 Task: Find connections with filter location Willenhall with filter topic #Advertisingandmarketingwith filter profile language Spanish with filter current company Hotel Jobs in India with filter school National Institute of Technology, Tiruchirappalli with filter industry Wholesale Footwear with filter service category Translation with filter keywords title Technical Specialist
Action: Mouse moved to (477, 71)
Screenshot: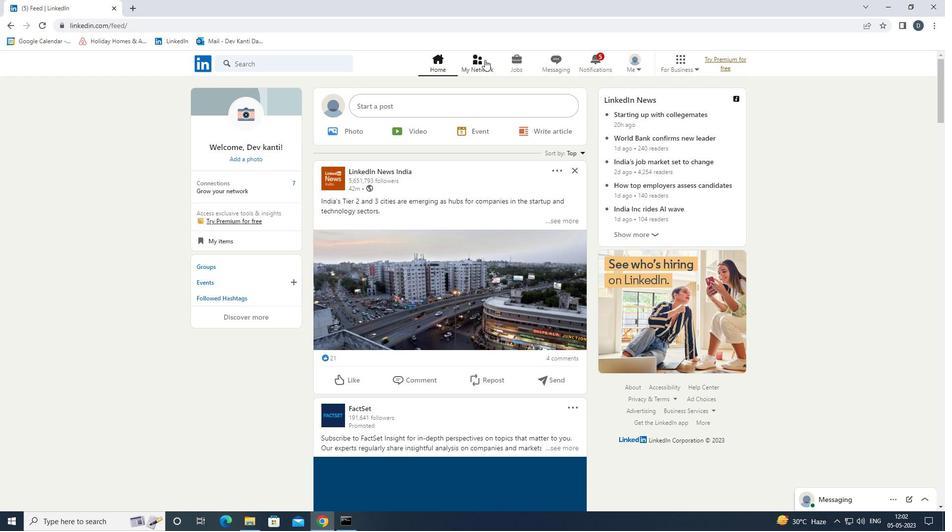
Action: Mouse pressed left at (477, 71)
Screenshot: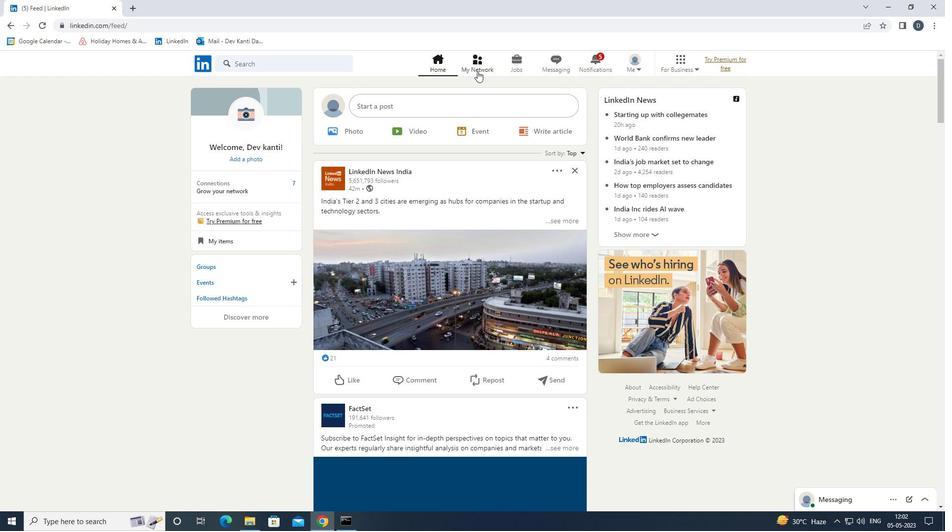 
Action: Mouse moved to (324, 115)
Screenshot: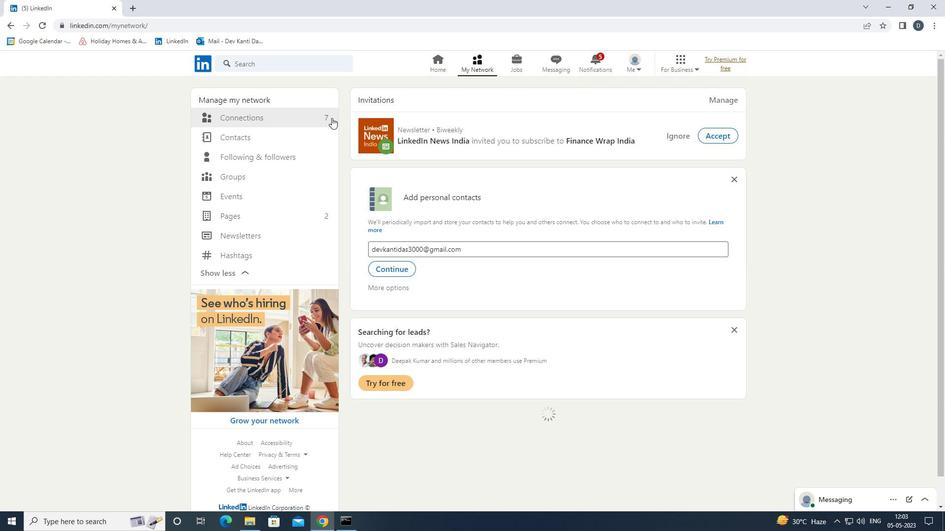 
Action: Mouse pressed left at (324, 115)
Screenshot: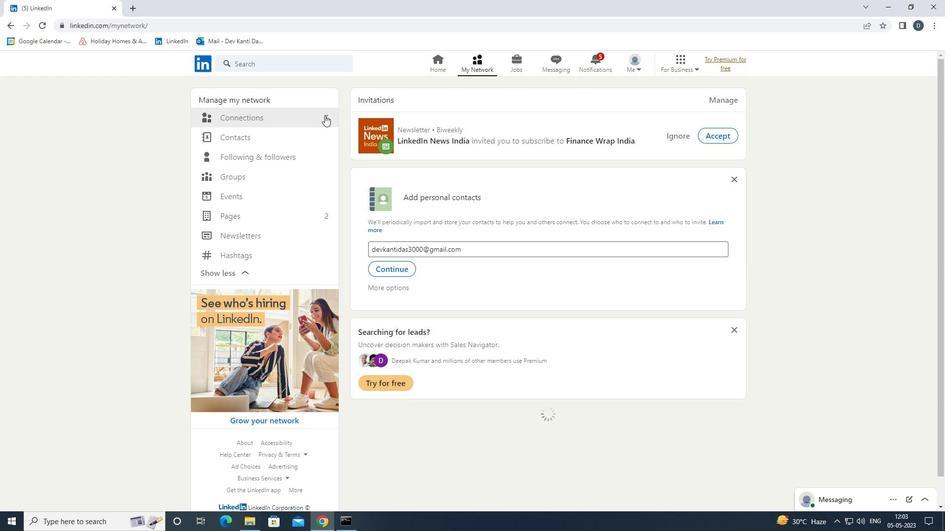 
Action: Mouse moved to (546, 115)
Screenshot: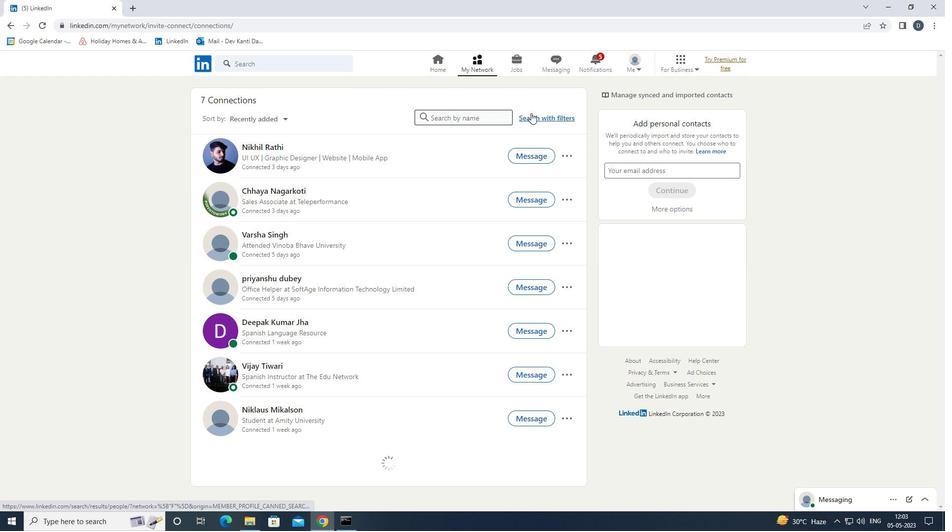 
Action: Mouse pressed left at (546, 115)
Screenshot: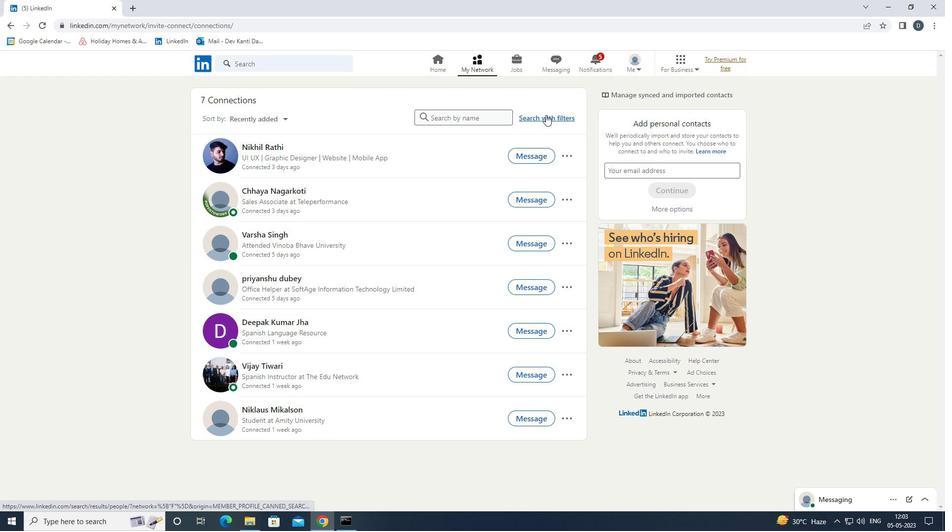 
Action: Mouse moved to (509, 90)
Screenshot: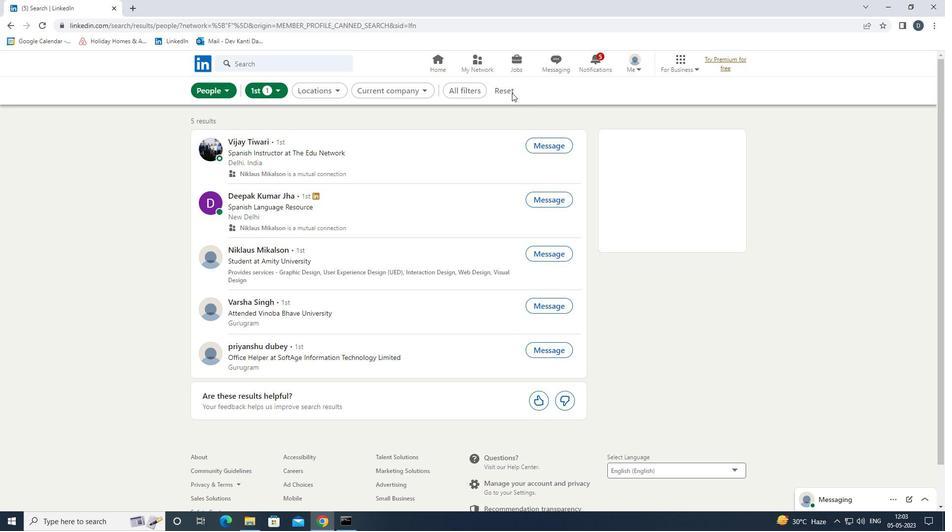 
Action: Mouse pressed left at (509, 90)
Screenshot: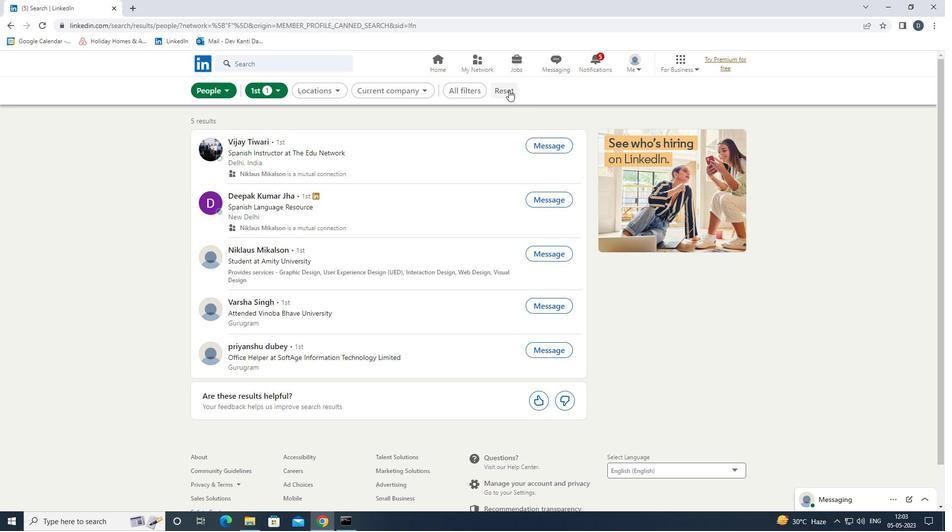 
Action: Mouse moved to (480, 86)
Screenshot: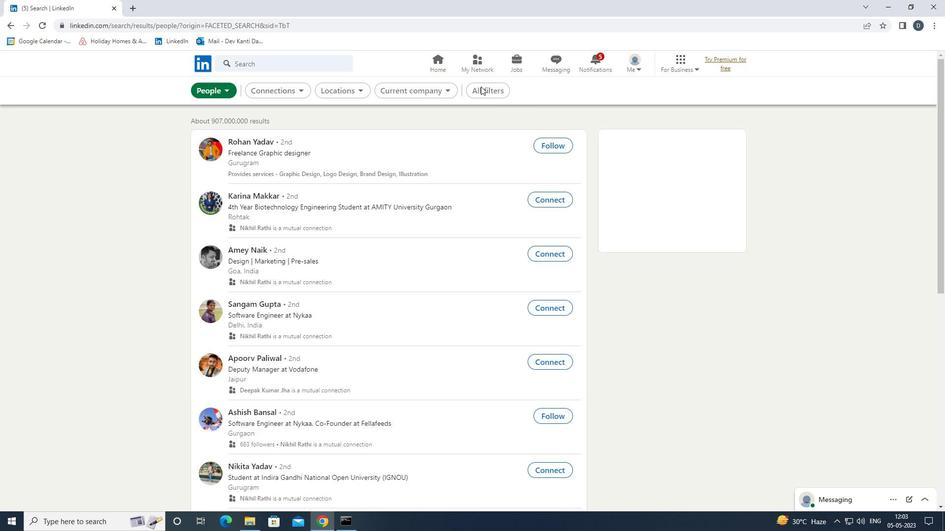 
Action: Mouse pressed left at (480, 86)
Screenshot: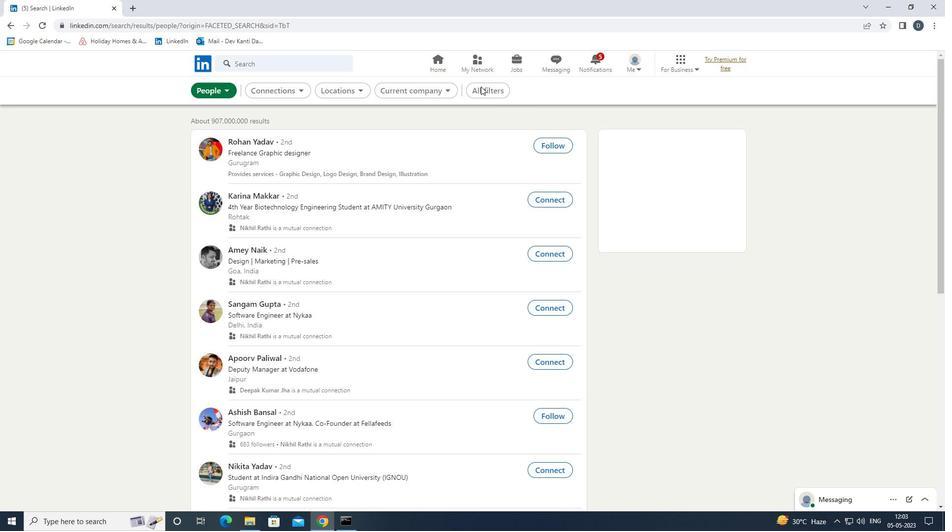 
Action: Mouse moved to (854, 264)
Screenshot: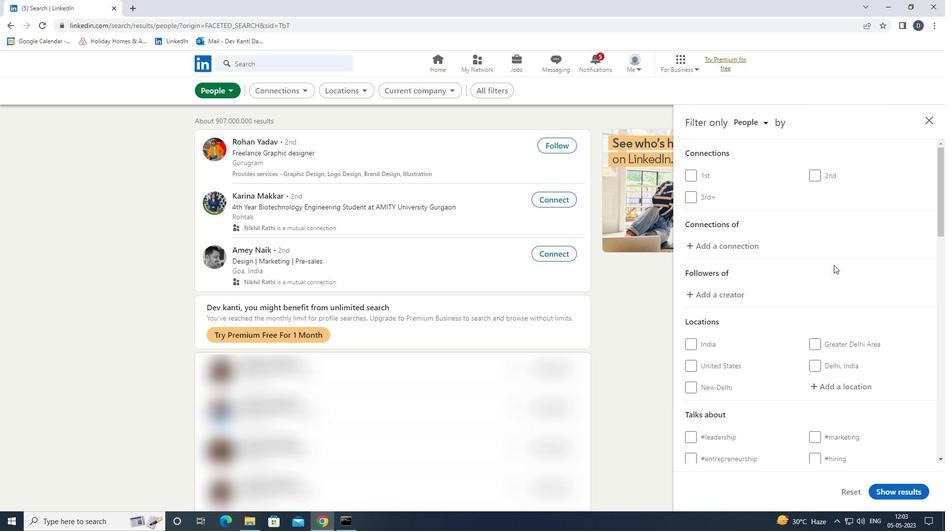 
Action: Mouse scrolled (854, 263) with delta (0, 0)
Screenshot: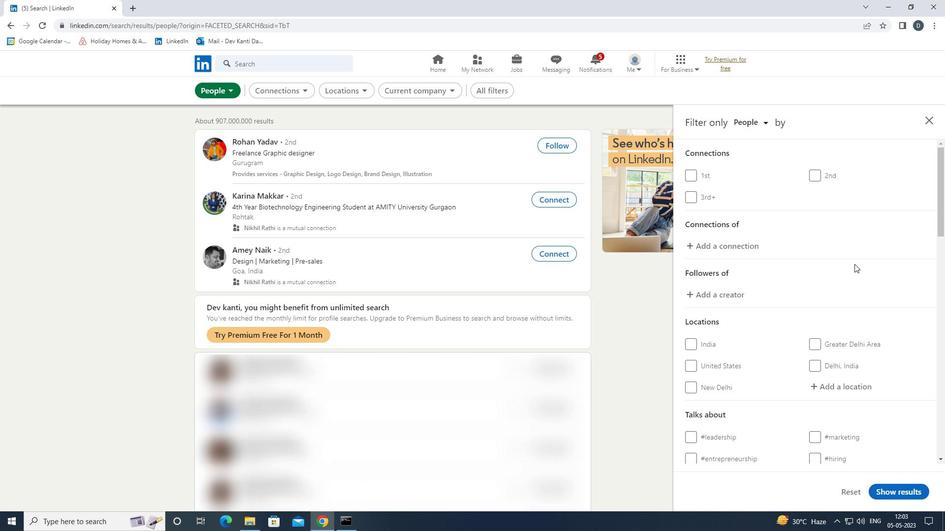 
Action: Mouse moved to (855, 263)
Screenshot: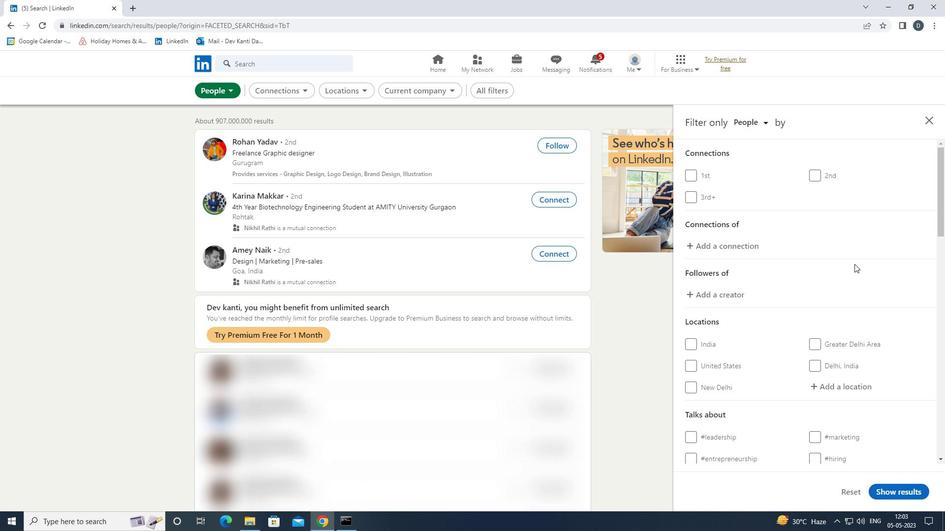 
Action: Mouse scrolled (855, 263) with delta (0, 0)
Screenshot: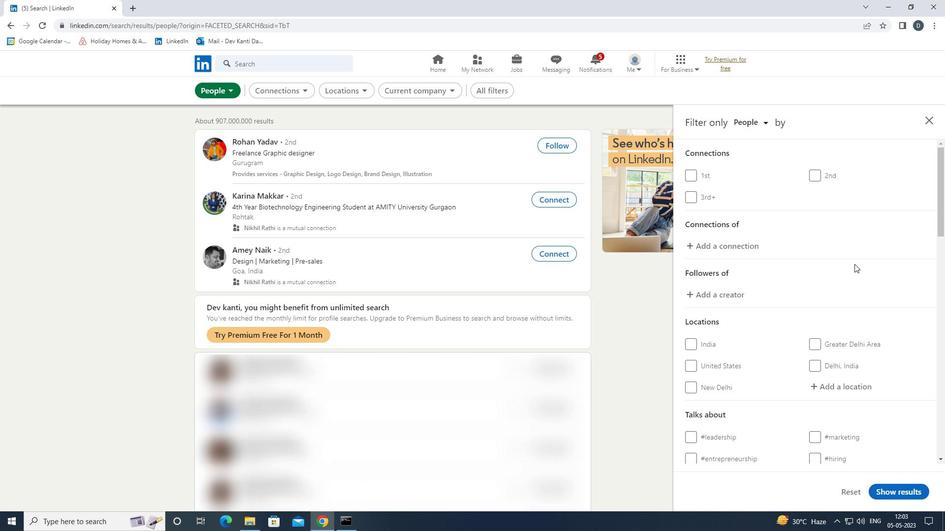 
Action: Mouse moved to (867, 285)
Screenshot: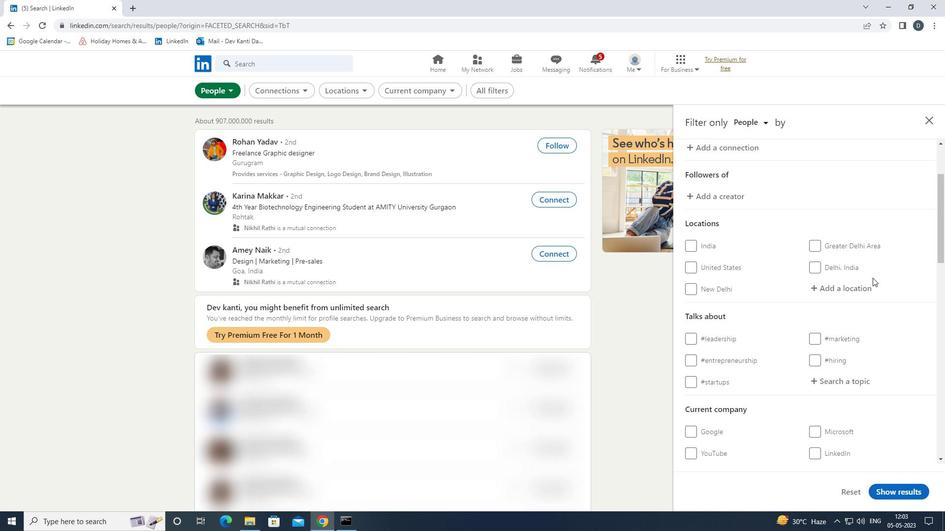 
Action: Mouse pressed left at (867, 285)
Screenshot: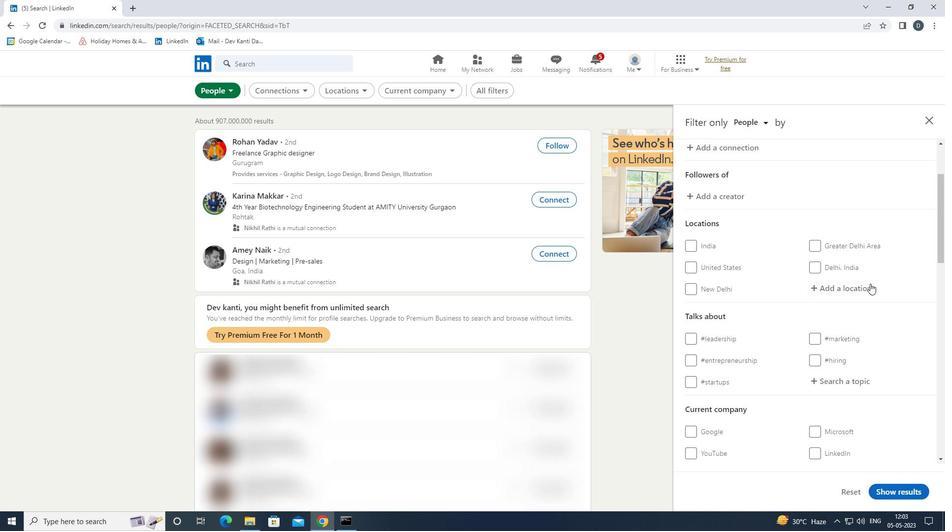 
Action: Mouse moved to (867, 285)
Screenshot: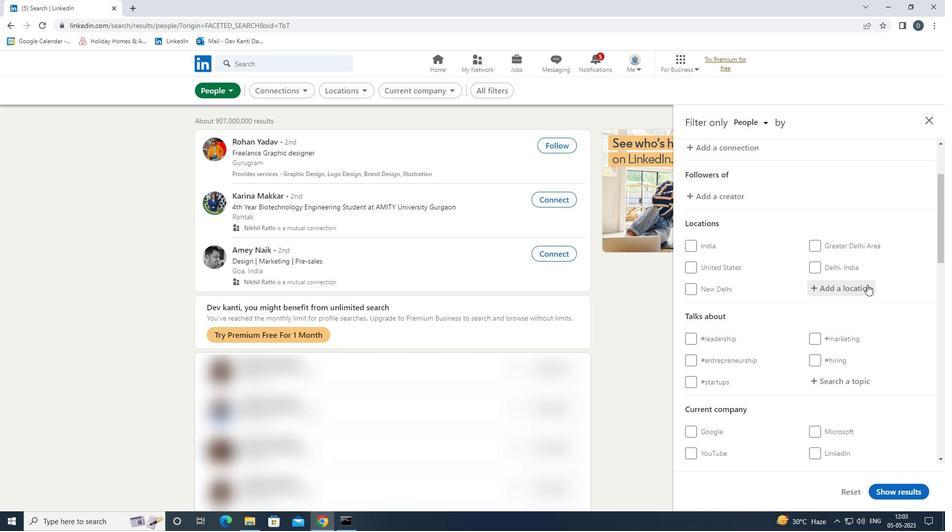 
Action: Key pressed <Key.shift><Key.shift><Key.shift><Key.shift><Key.shift><Key.shift><Key.shift><Key.shift>WILLENHALL<Key.down><Key.enter>
Screenshot: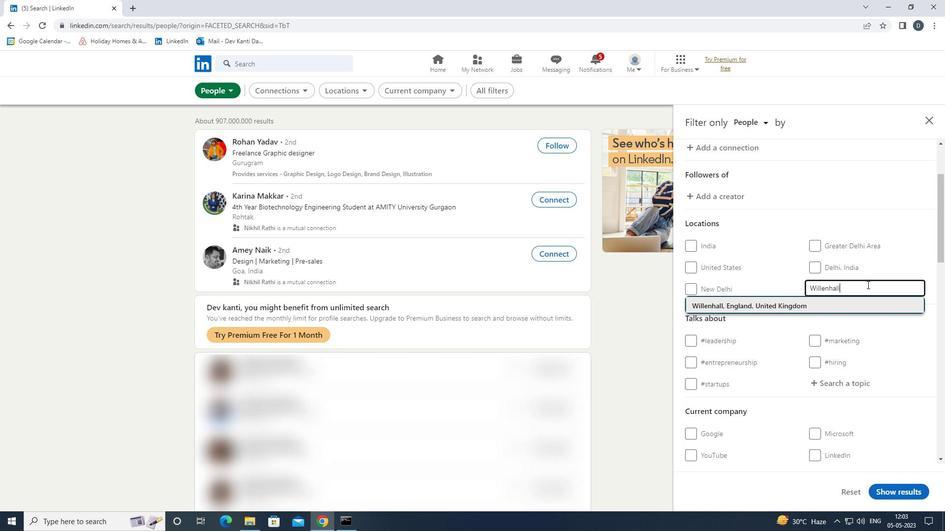
Action: Mouse moved to (867, 285)
Screenshot: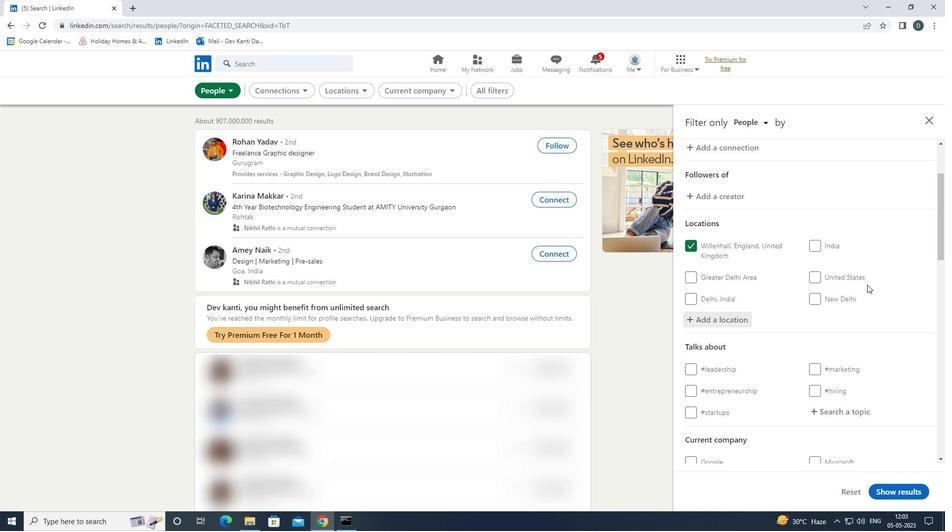 
Action: Mouse scrolled (867, 284) with delta (0, 0)
Screenshot: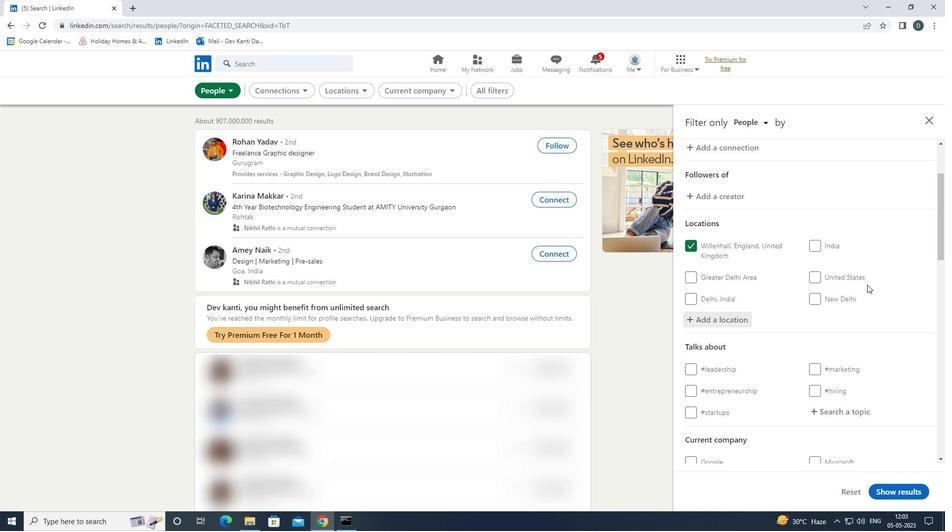 
Action: Mouse scrolled (867, 284) with delta (0, 0)
Screenshot: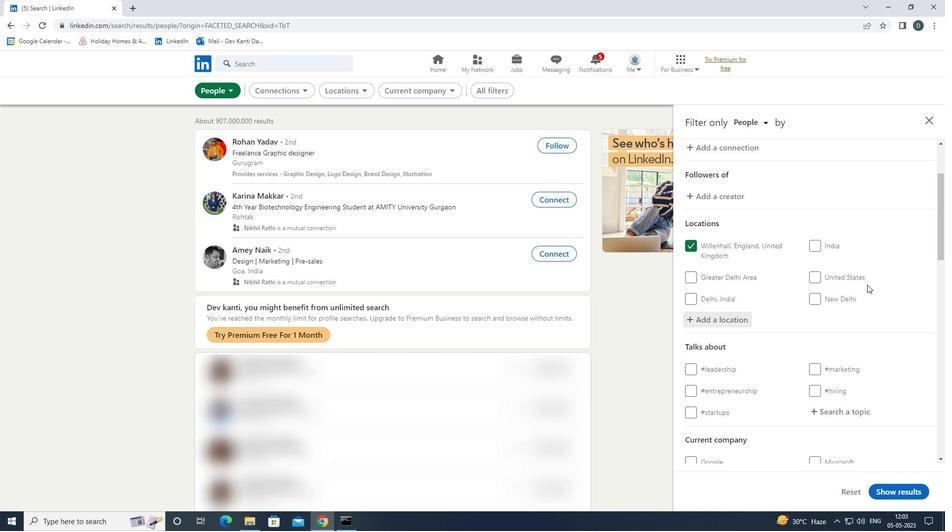 
Action: Mouse moved to (844, 316)
Screenshot: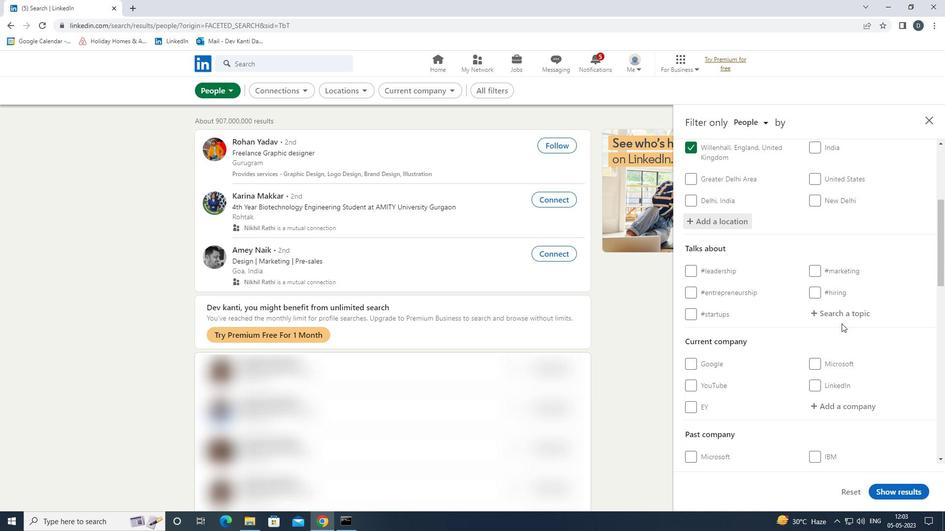 
Action: Mouse pressed left at (844, 316)
Screenshot: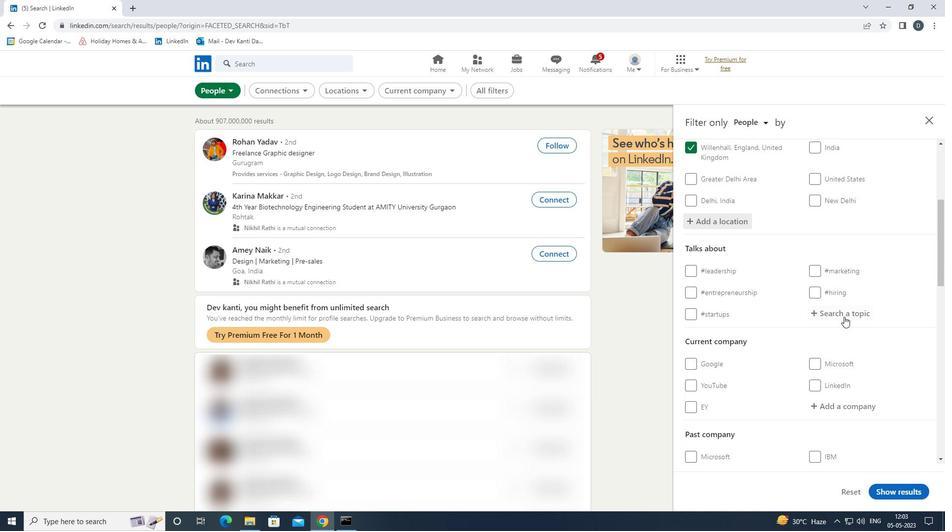 
Action: Key pressed <Key.shift>ADVERTISINGANDMARKETING<Key.down><Key.enter>
Screenshot: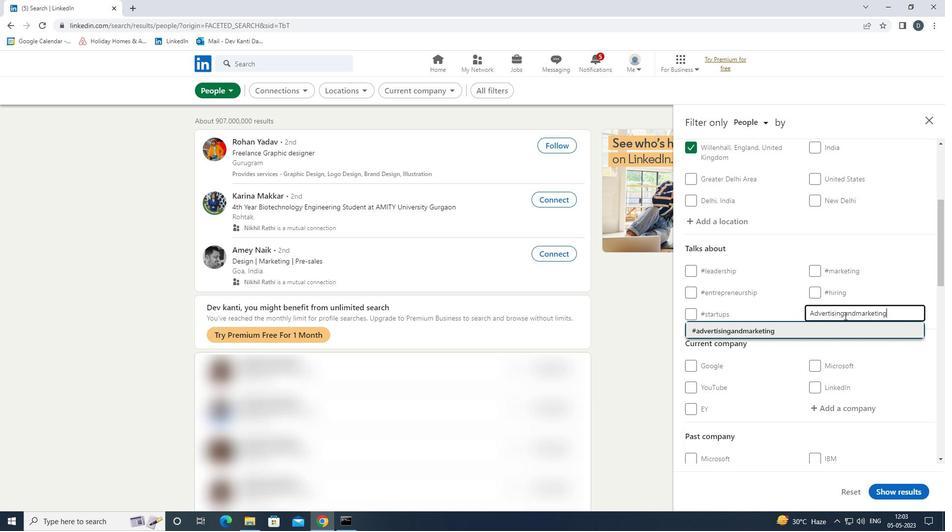 
Action: Mouse scrolled (844, 315) with delta (0, 0)
Screenshot: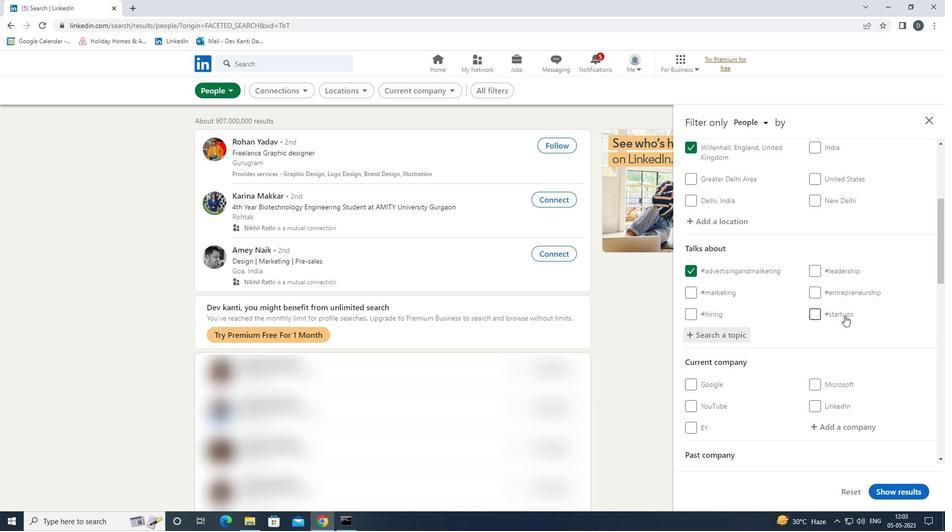 
Action: Mouse scrolled (844, 315) with delta (0, 0)
Screenshot: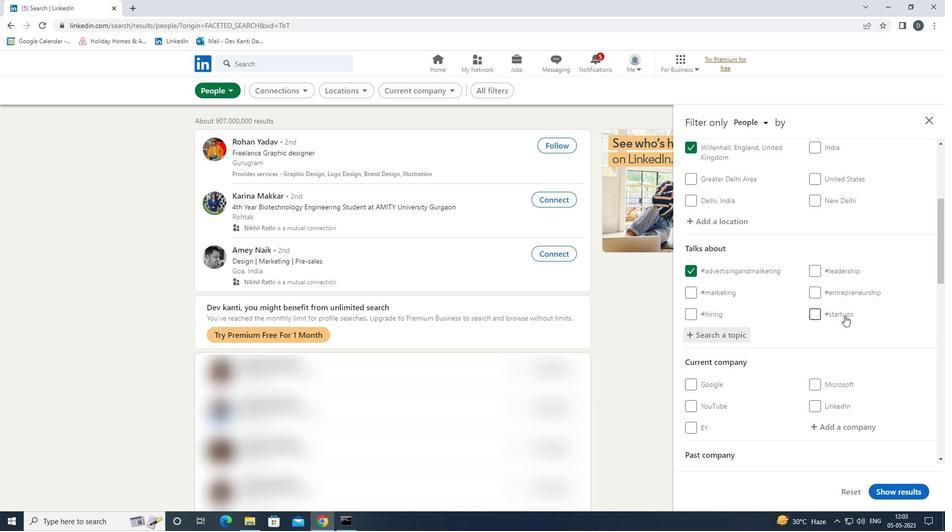 
Action: Mouse scrolled (844, 315) with delta (0, 0)
Screenshot: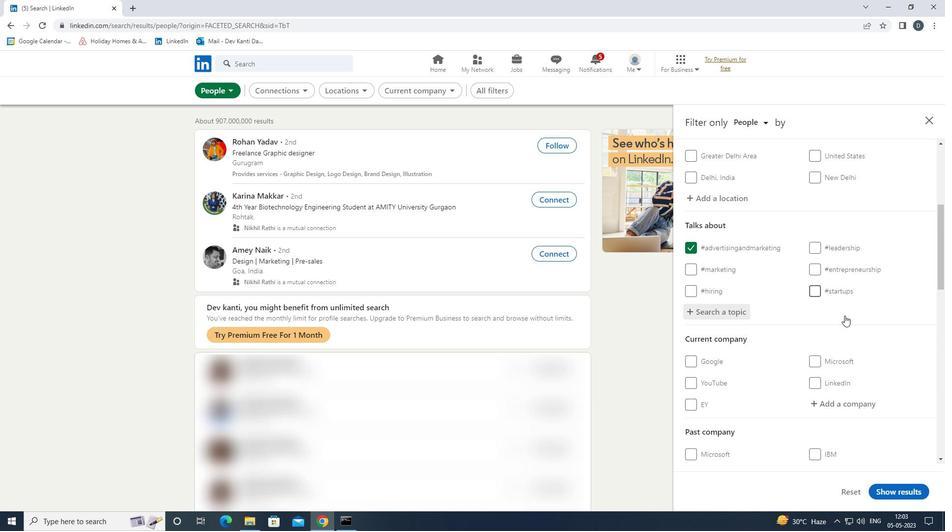 
Action: Mouse moved to (838, 280)
Screenshot: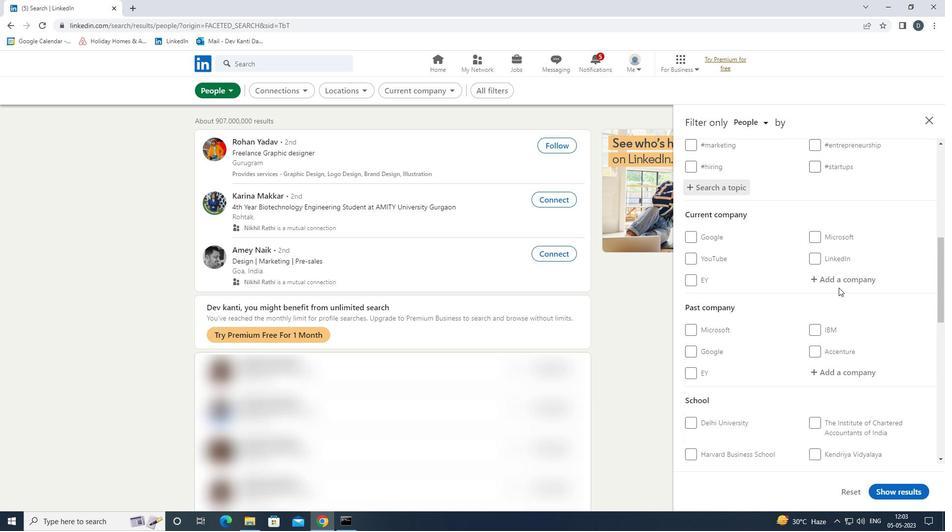 
Action: Mouse scrolled (838, 280) with delta (0, 0)
Screenshot: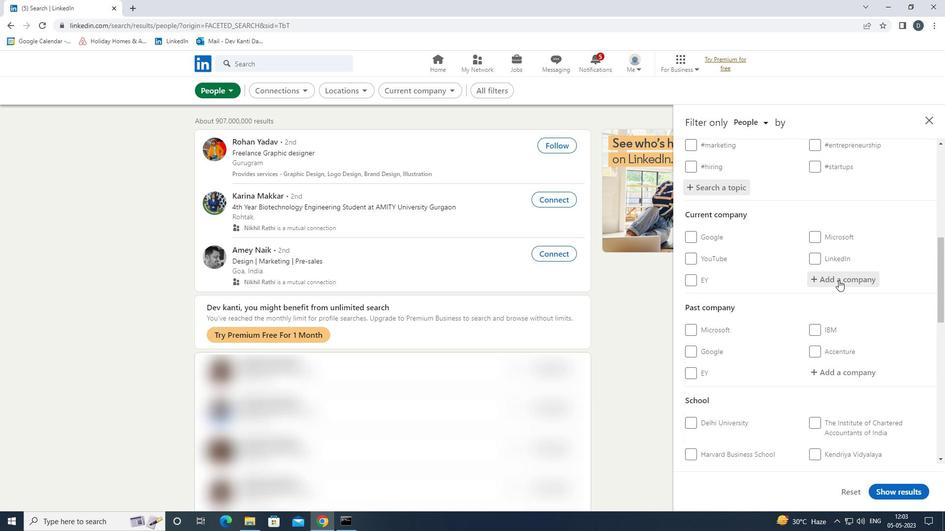 
Action: Mouse scrolled (838, 280) with delta (0, 0)
Screenshot: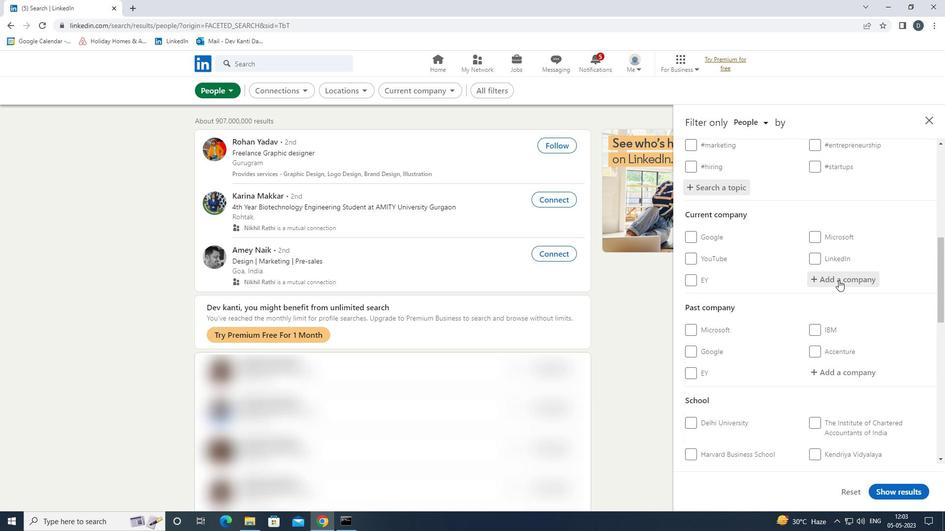 
Action: Mouse scrolled (838, 280) with delta (0, 0)
Screenshot: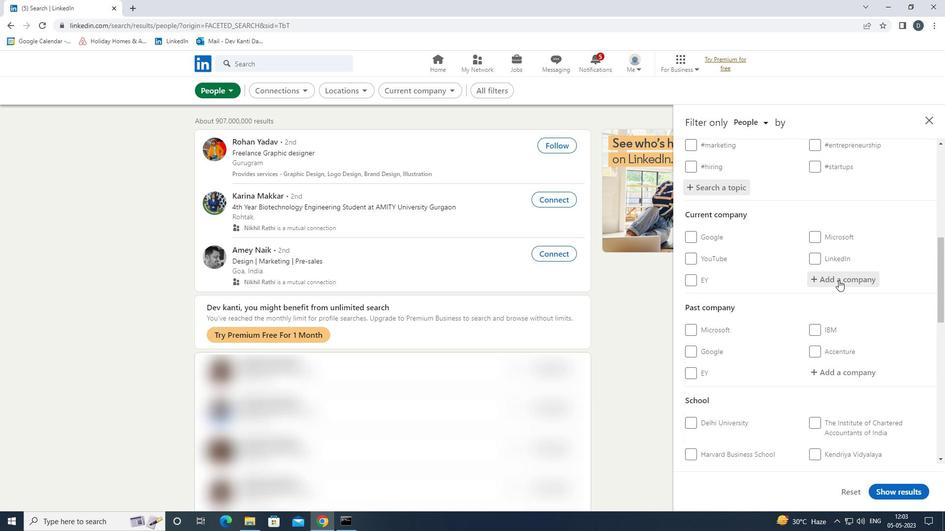 
Action: Mouse scrolled (838, 280) with delta (0, 0)
Screenshot: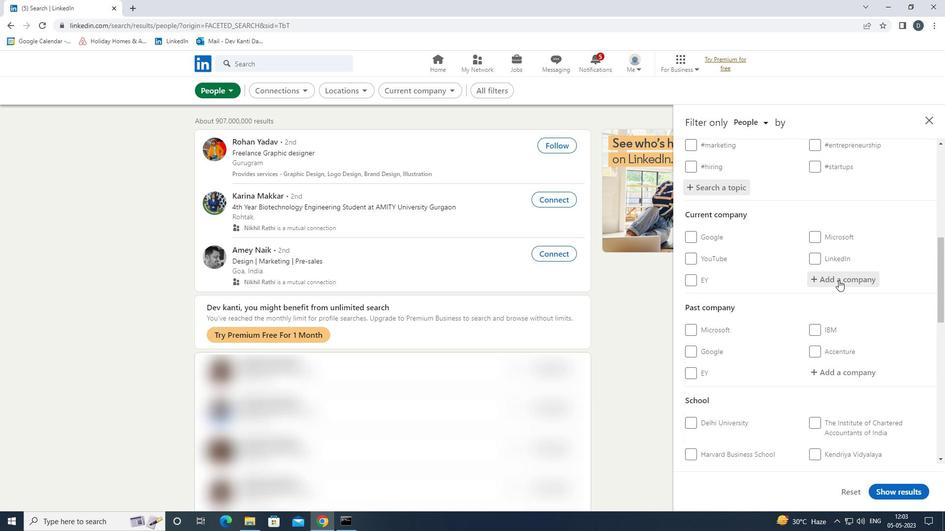 
Action: Mouse moved to (809, 346)
Screenshot: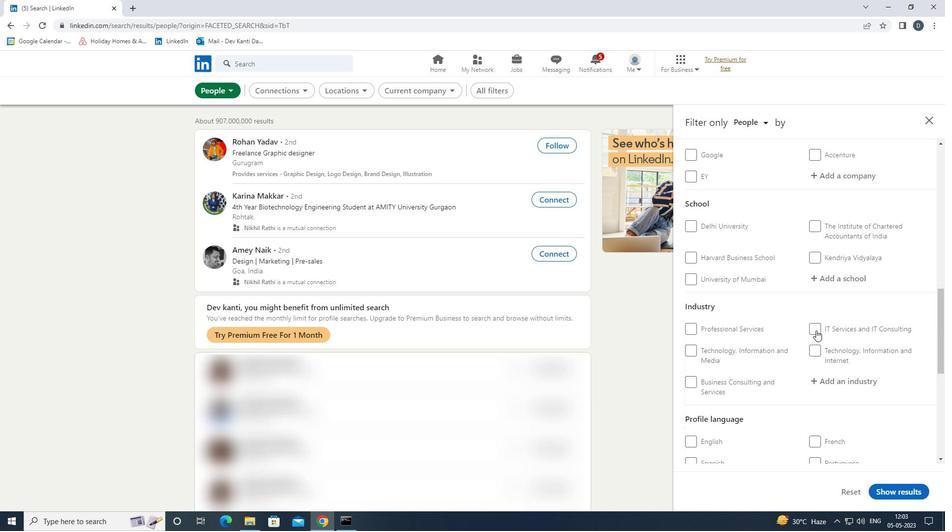
Action: Mouse scrolled (809, 346) with delta (0, 0)
Screenshot: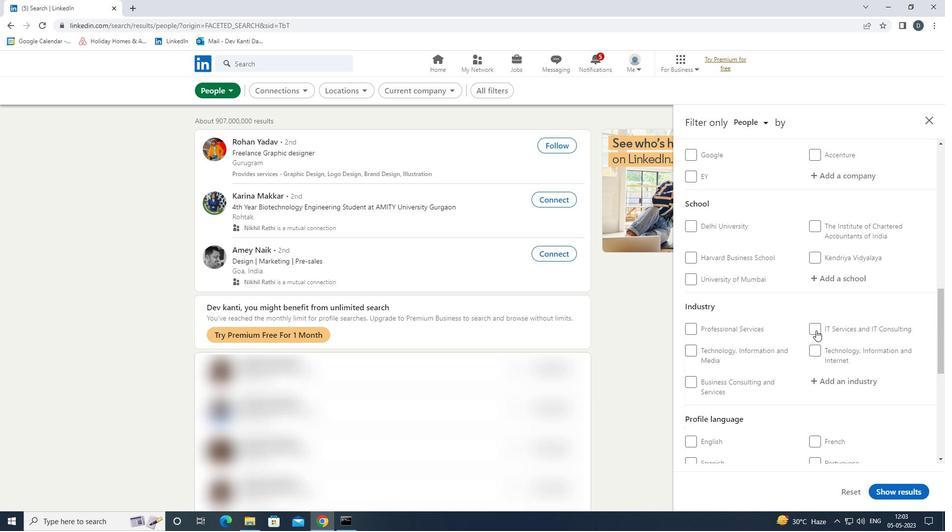 
Action: Mouse moved to (712, 412)
Screenshot: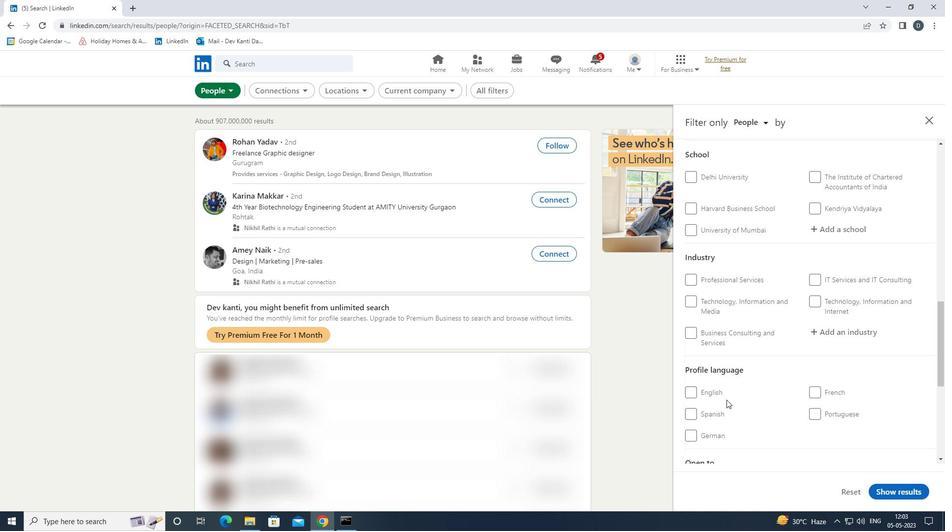 
Action: Mouse pressed left at (712, 412)
Screenshot: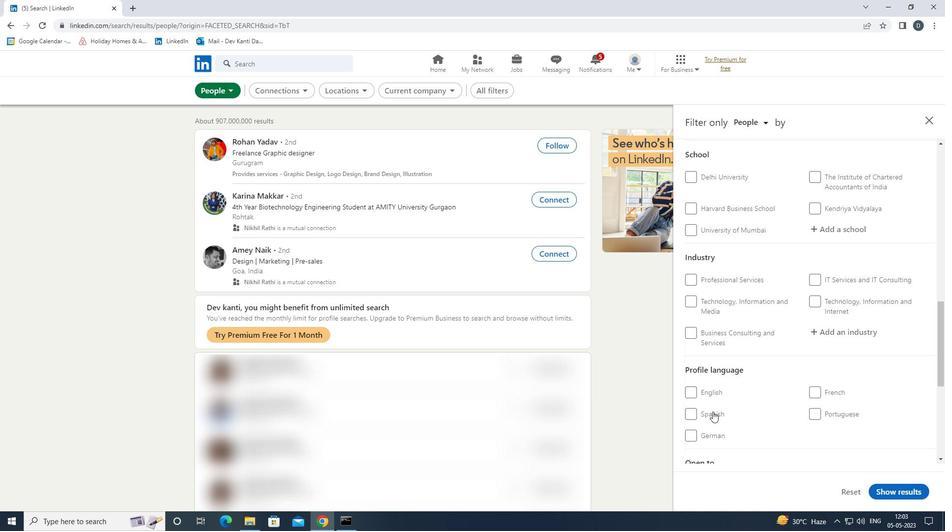 
Action: Mouse moved to (712, 412)
Screenshot: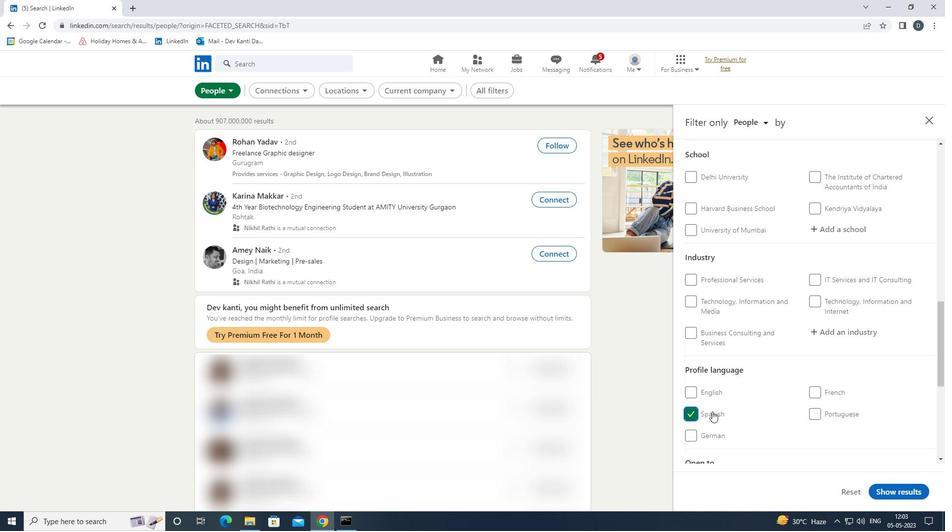 
Action: Mouse scrolled (712, 413) with delta (0, 0)
Screenshot: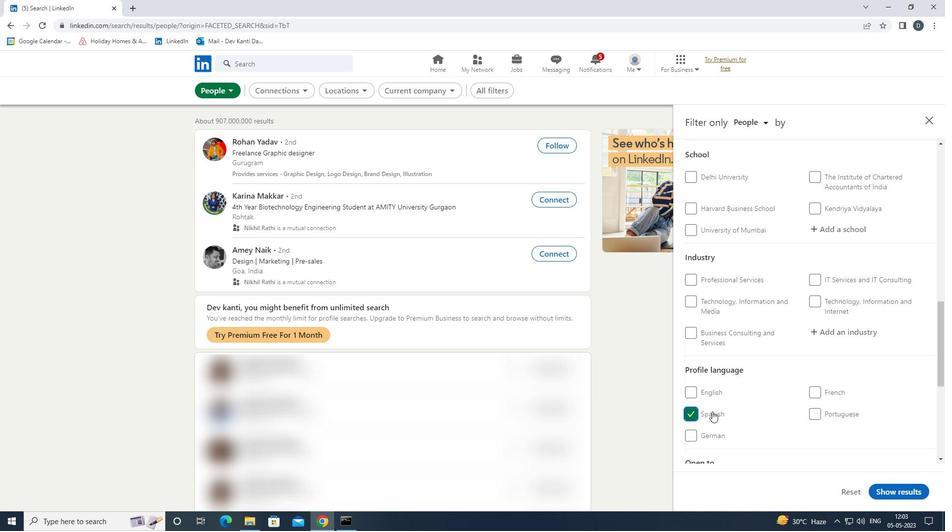 
Action: Mouse scrolled (712, 413) with delta (0, 0)
Screenshot: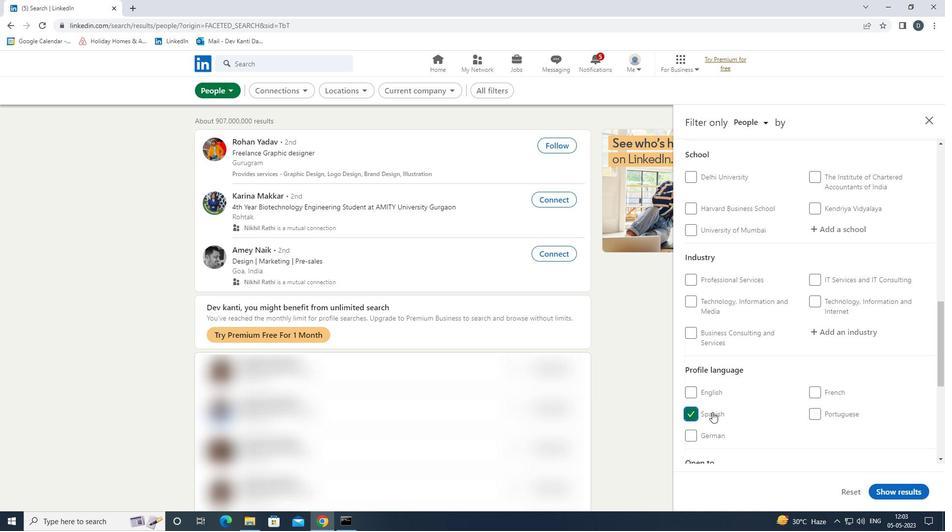 
Action: Mouse scrolled (712, 413) with delta (0, 0)
Screenshot: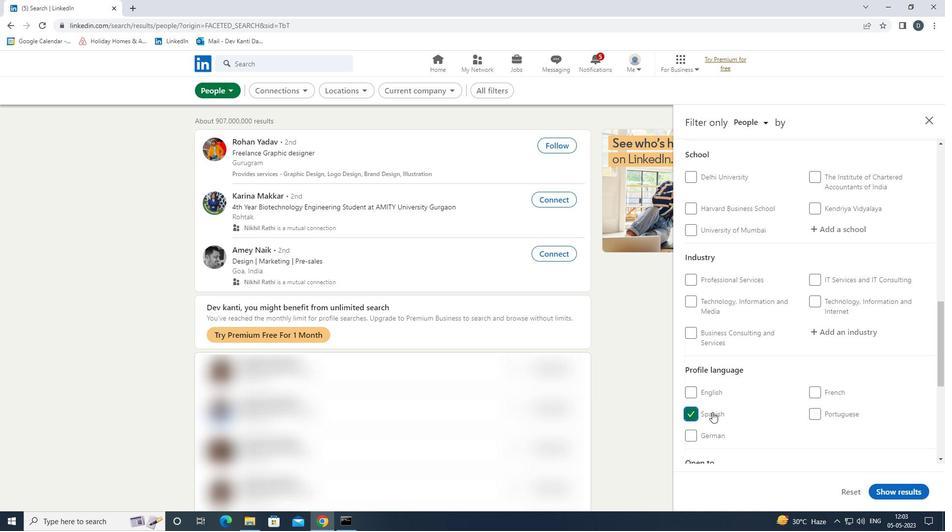 
Action: Mouse scrolled (712, 413) with delta (0, 0)
Screenshot: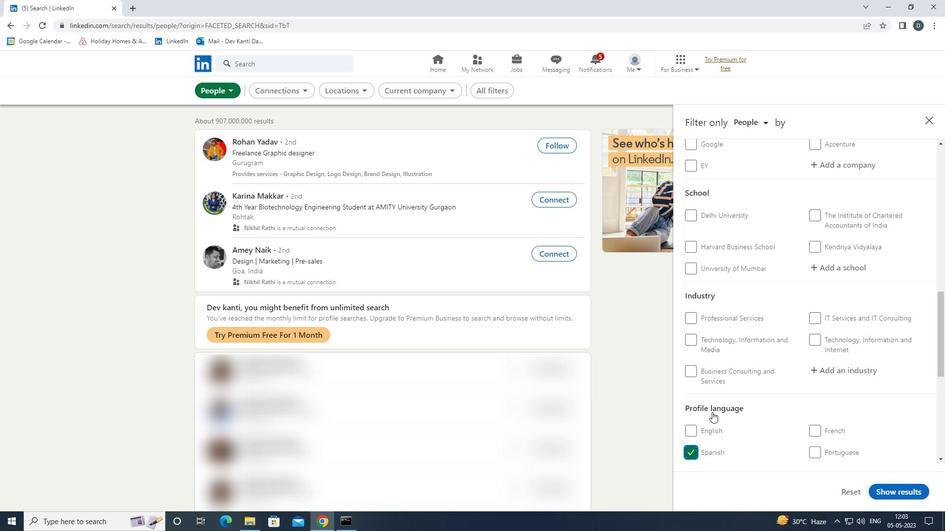 
Action: Mouse moved to (831, 229)
Screenshot: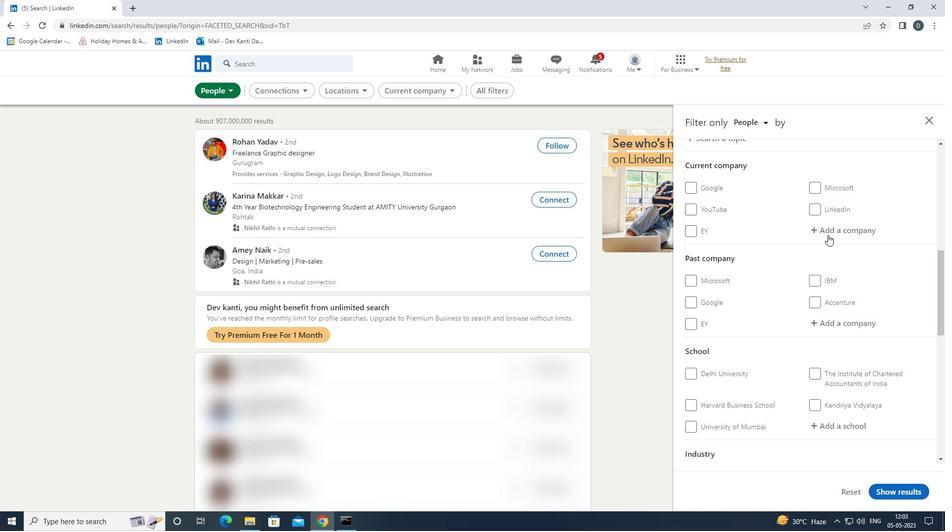 
Action: Mouse pressed left at (831, 229)
Screenshot: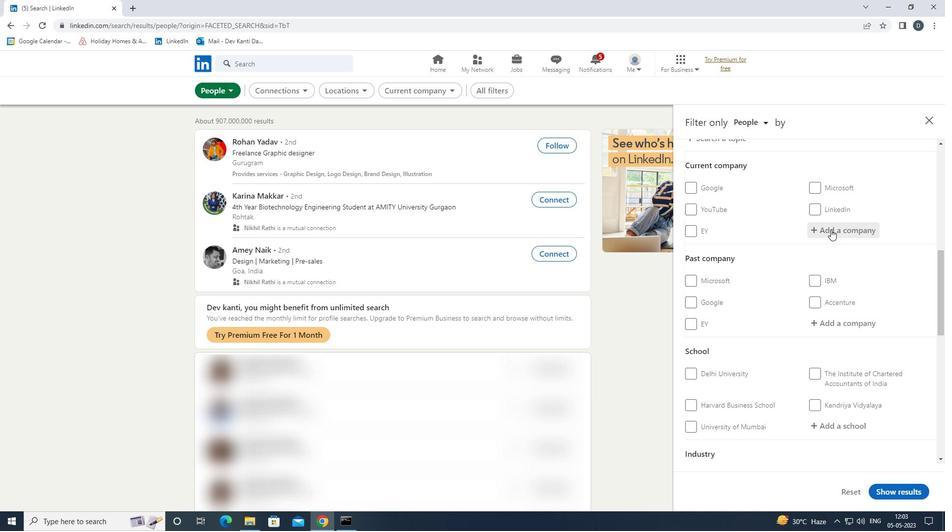 
Action: Key pressed <Key.shift><Key.shift><Key.shift><Key.shift><Key.shift><Key.shift><Key.shift>HEL<Key.backspace><Key.backspace>OTEL<Key.space><Key.shift>JOBS<Key.space>IN<Key.space><Key.down><Key.enter>
Screenshot: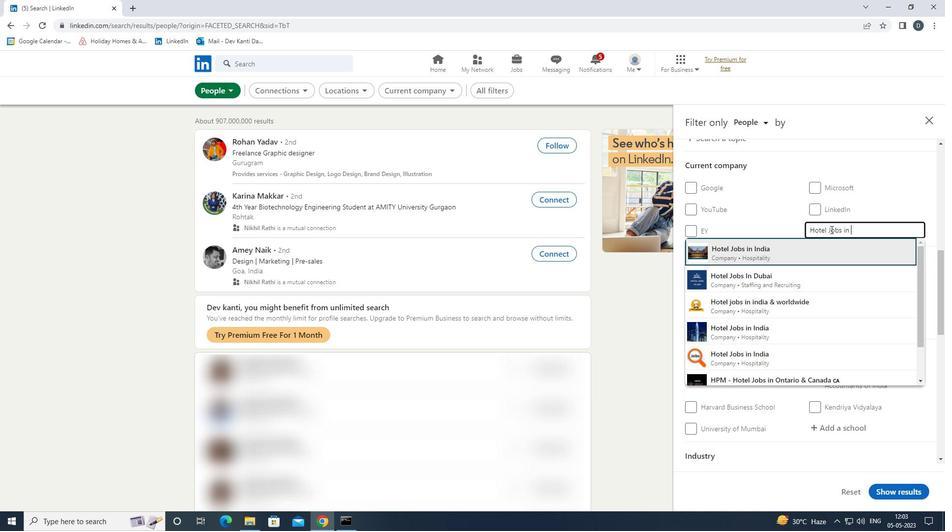
Action: Mouse scrolled (831, 229) with delta (0, 0)
Screenshot: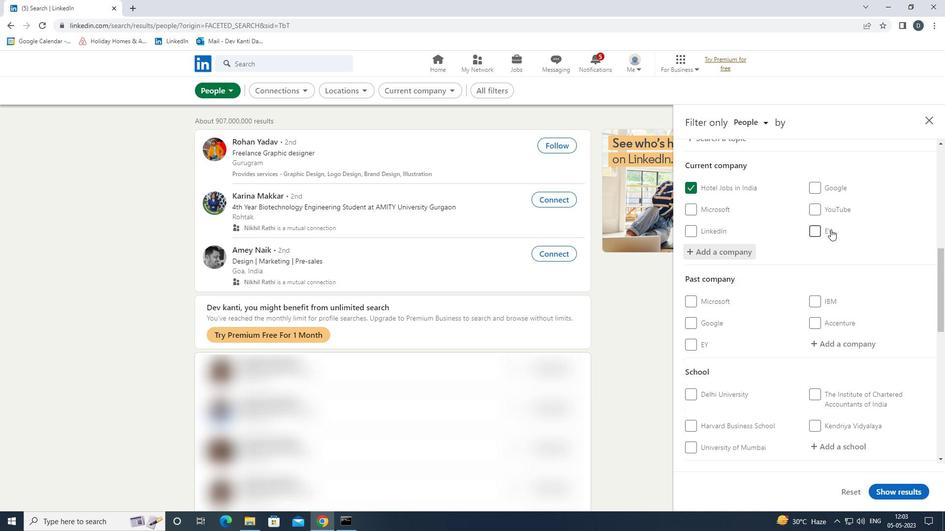 
Action: Mouse scrolled (831, 229) with delta (0, 0)
Screenshot: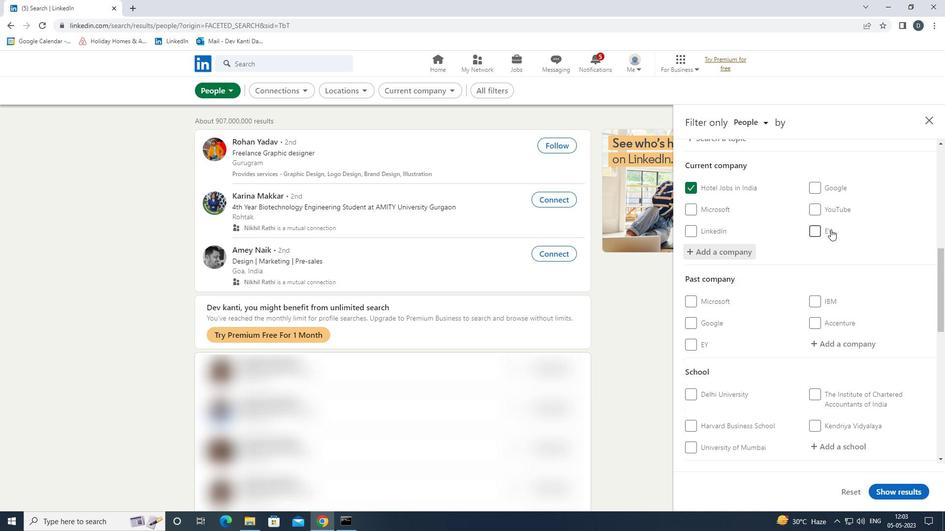 
Action: Mouse scrolled (831, 229) with delta (0, 0)
Screenshot: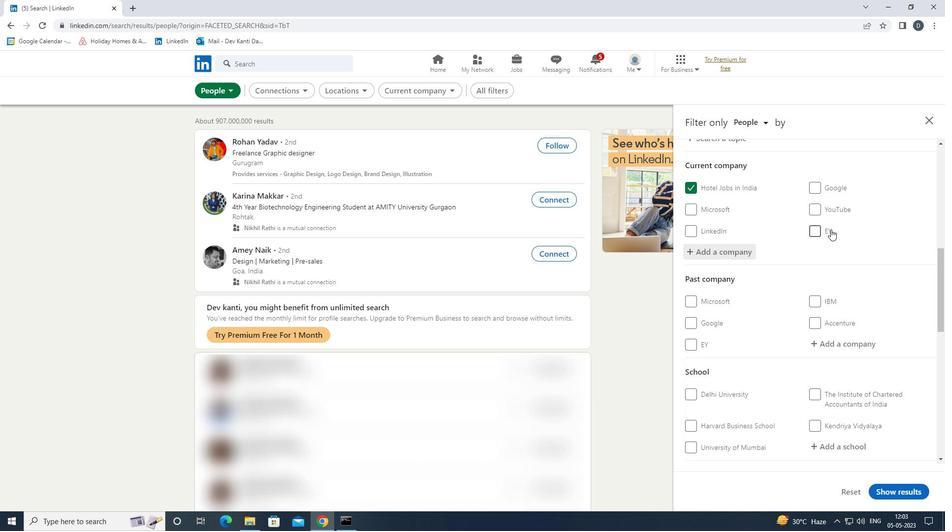 
Action: Mouse scrolled (831, 229) with delta (0, 0)
Screenshot: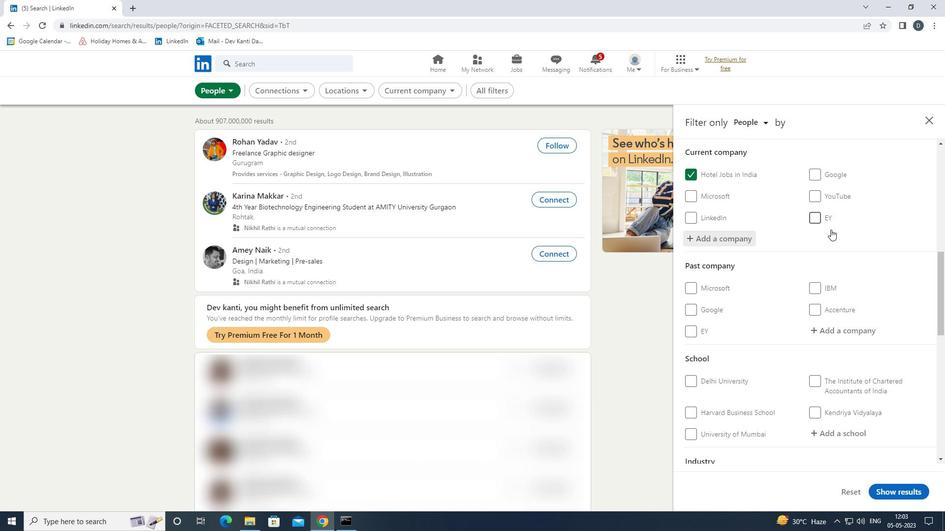 
Action: Mouse moved to (837, 249)
Screenshot: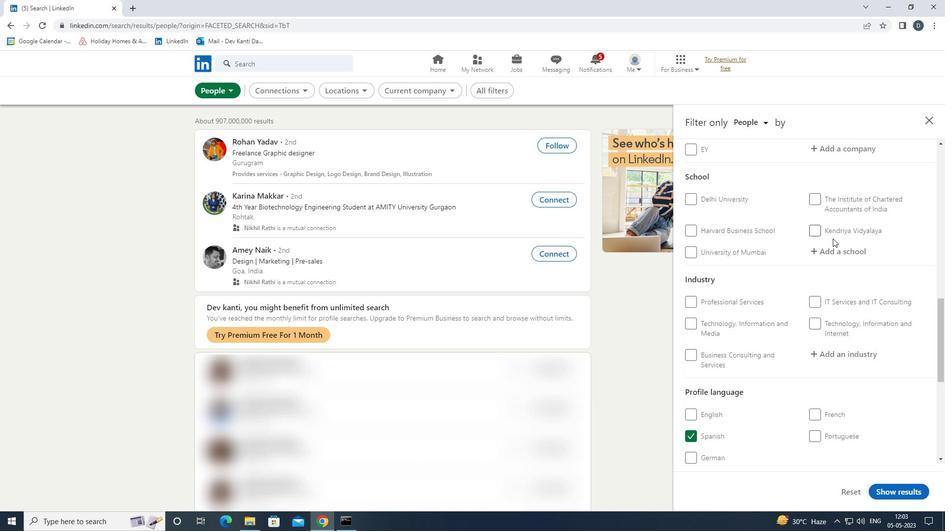 
Action: Mouse pressed left at (837, 249)
Screenshot: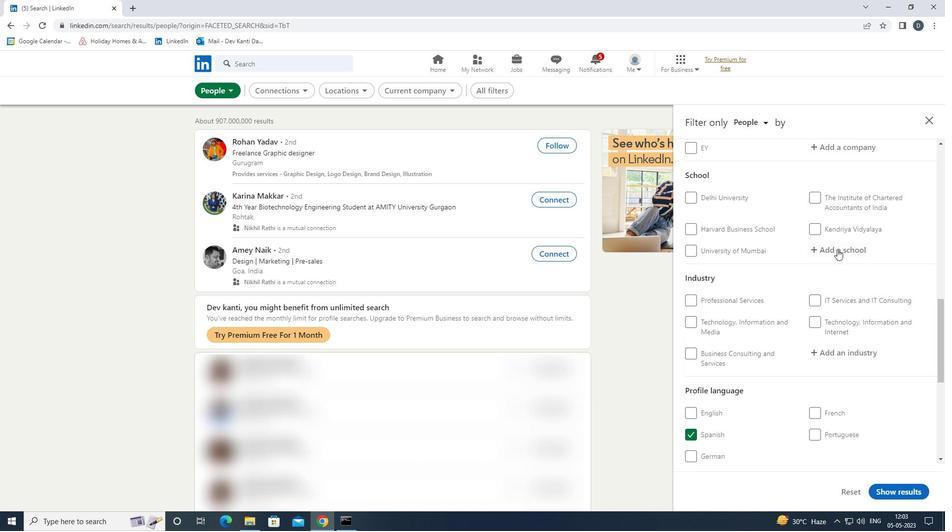 
Action: Key pressed <Key.shift><Key.shift><Key.shift><Key.shift><Key.shift><Key.shift><Key.shift><Key.shift><Key.shift><Key.shift><Key.shift><Key.shift><Key.shift><Key.shift><Key.shift><Key.shift><Key.shift><Key.shift><Key.shift><Key.shift>NATIONAL<Key.space><Key.shift>INSTITUTE<Key.space>OF<Key.space><Key.shift>TECHNOLOGY
Screenshot: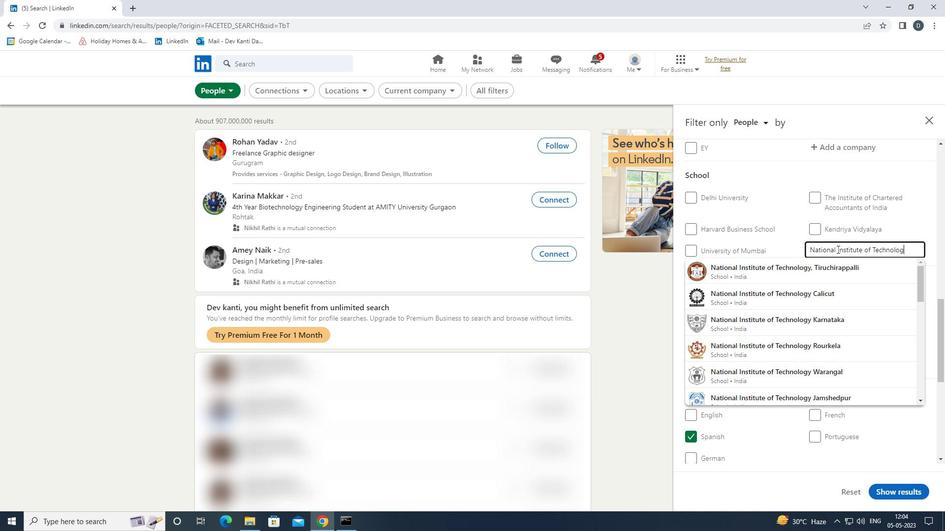 
Action: Mouse moved to (838, 250)
Screenshot: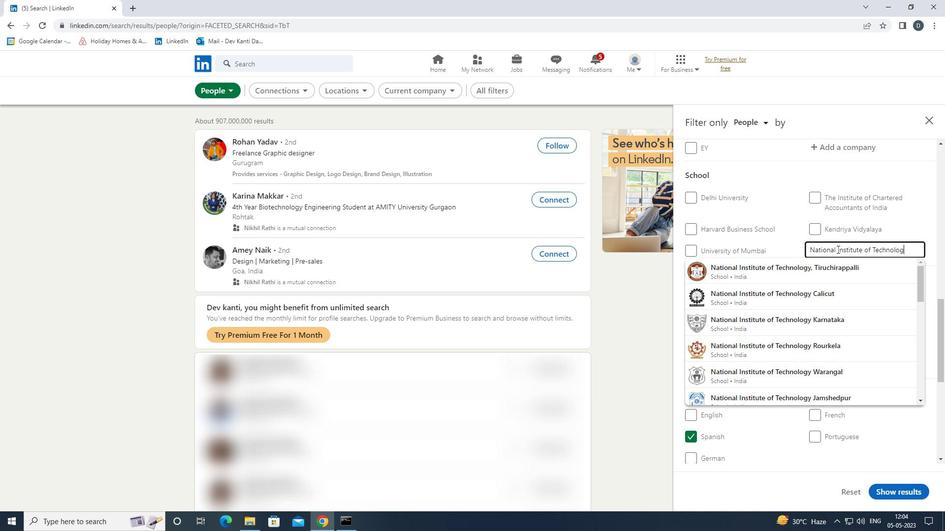 
Action: Key pressed ,<Key.down><Key.down><Key.enter>
Screenshot: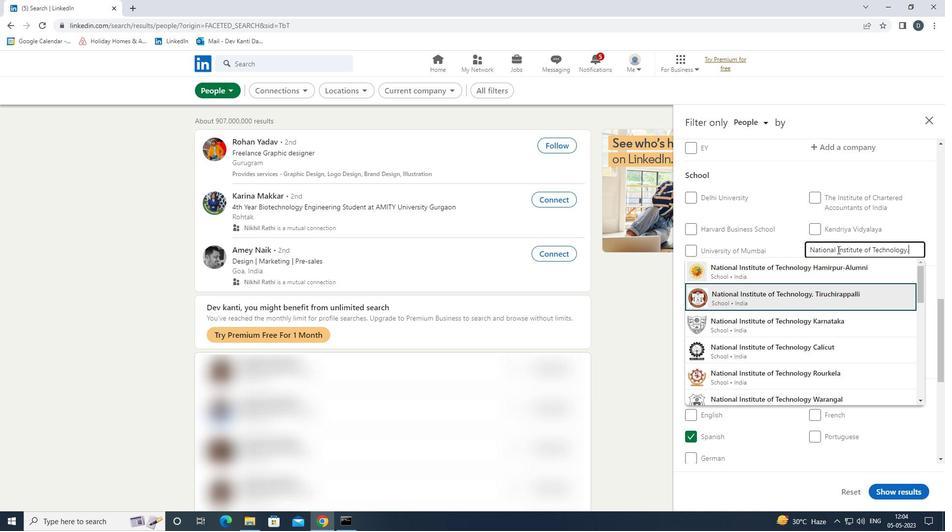 
Action: Mouse scrolled (838, 249) with delta (0, 0)
Screenshot: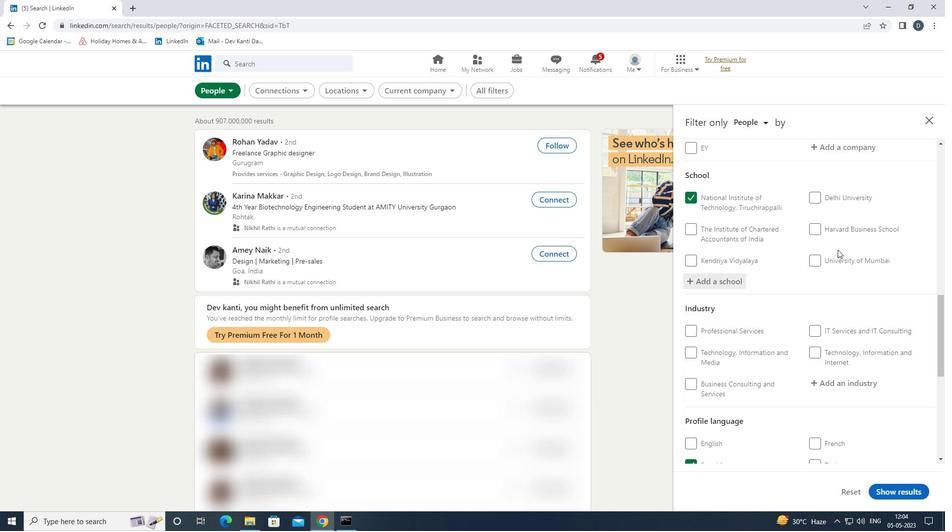 
Action: Mouse moved to (838, 251)
Screenshot: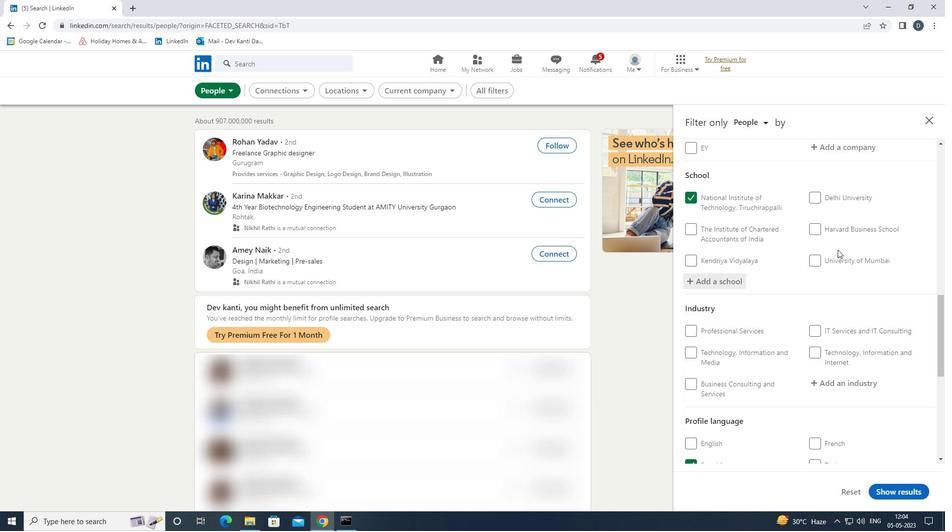 
Action: Mouse scrolled (838, 250) with delta (0, 0)
Screenshot: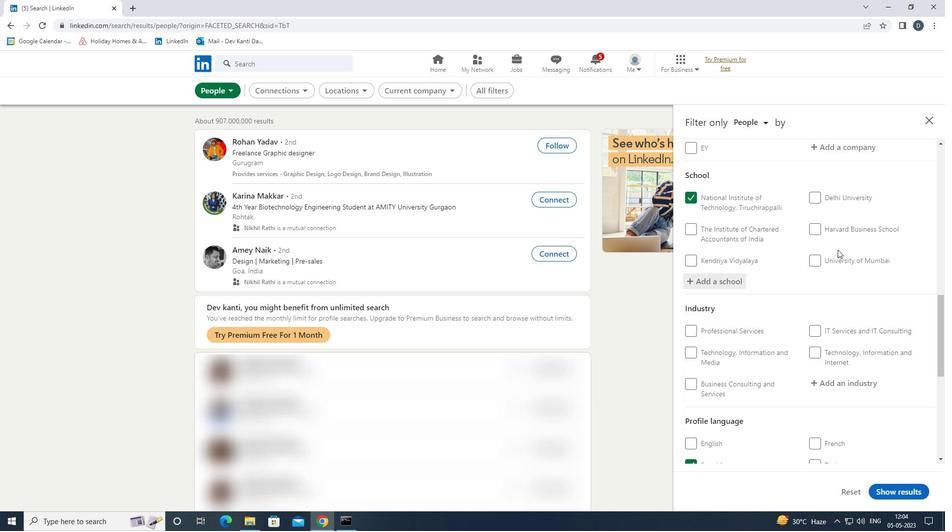 
Action: Mouse moved to (837, 279)
Screenshot: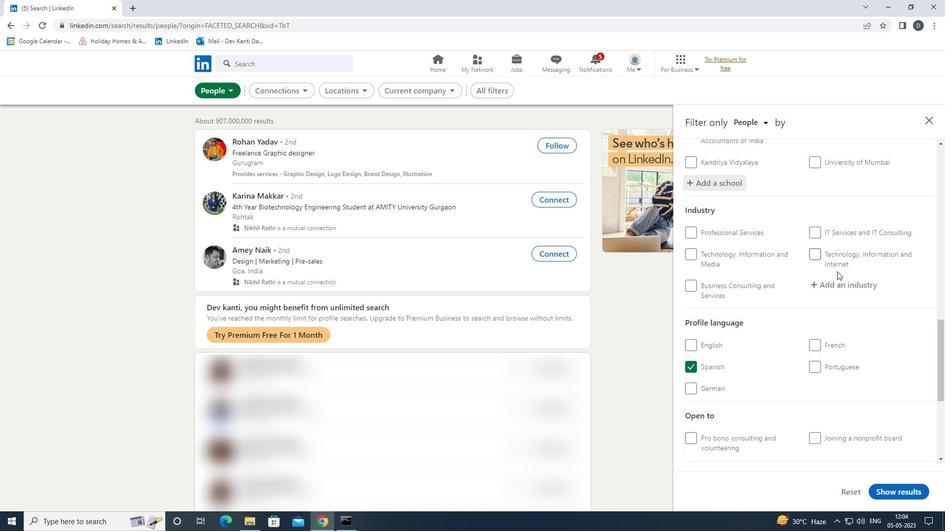 
Action: Mouse pressed left at (837, 279)
Screenshot: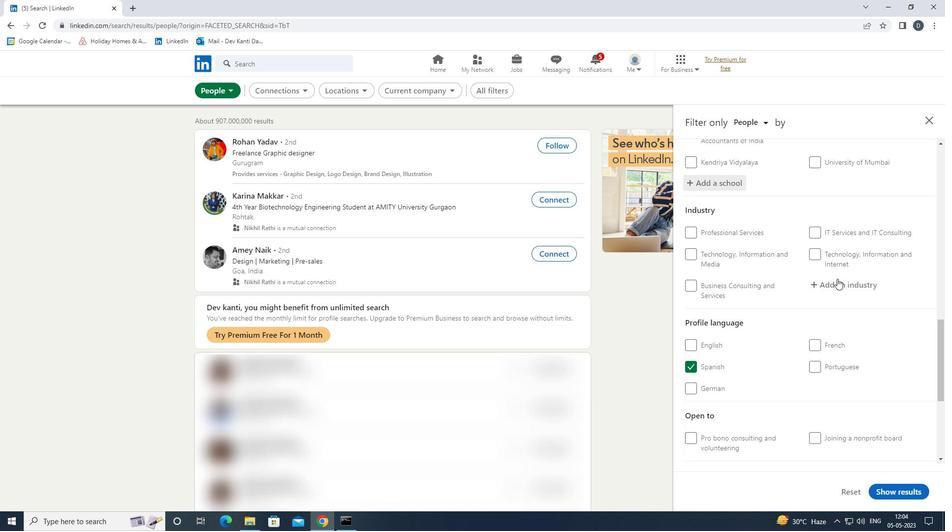 
Action: Key pressed <Key.shift><Key.shift><Key.shift><Key.shift><Key.shift><Key.shift><Key.shift>WHOLESALE<Key.space><Key.shift>FOOTW<Key.down><Key.enter>
Screenshot: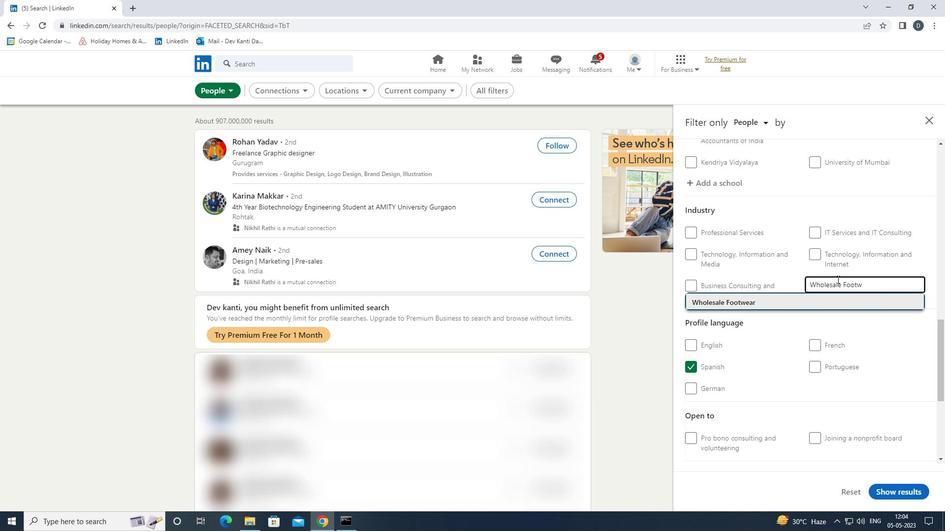 
Action: Mouse scrolled (837, 279) with delta (0, 0)
Screenshot: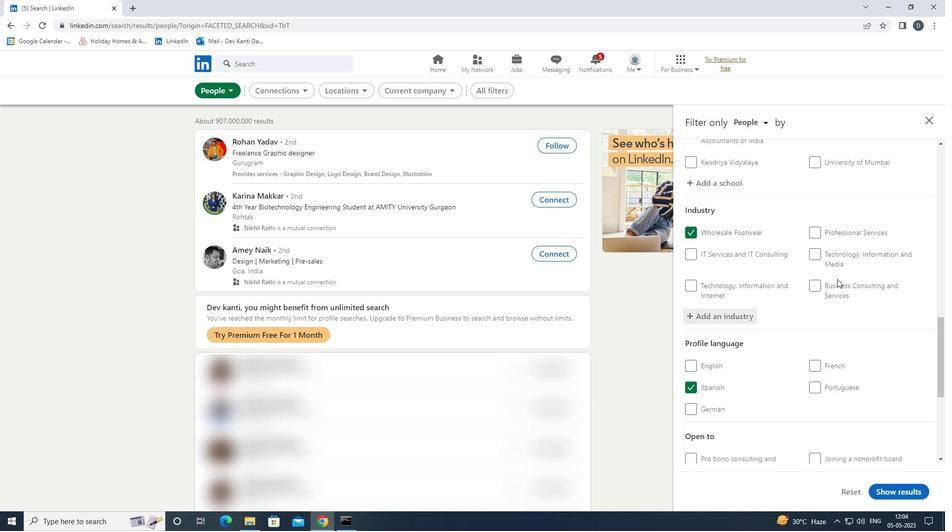 
Action: Mouse scrolled (837, 279) with delta (0, 0)
Screenshot: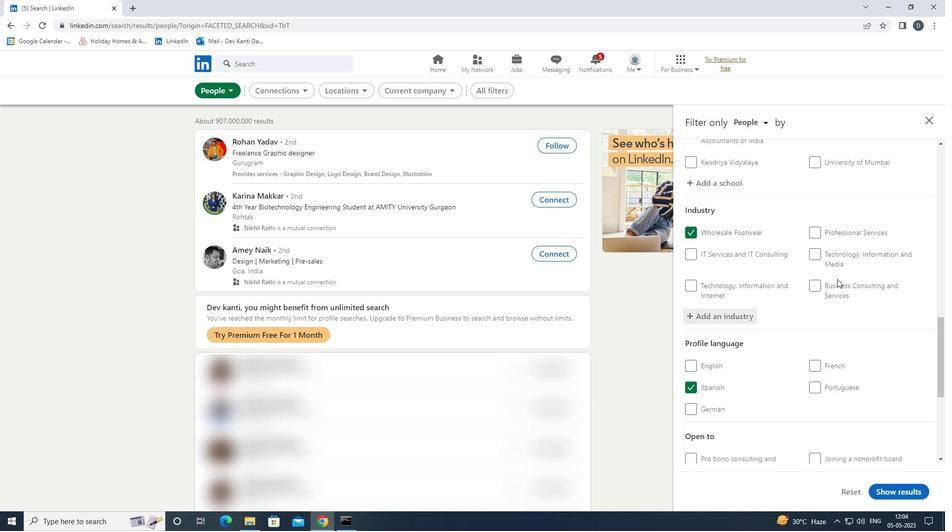 
Action: Mouse scrolled (837, 279) with delta (0, 0)
Screenshot: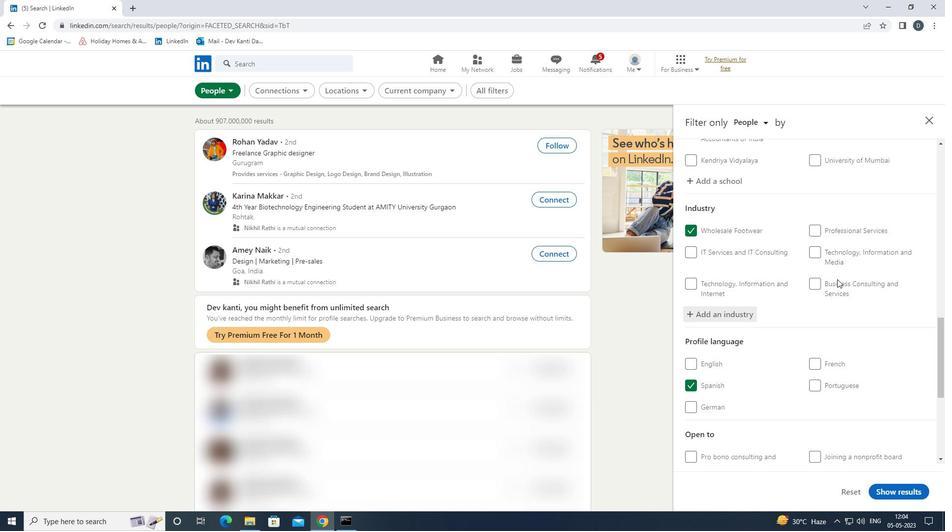 
Action: Mouse scrolled (837, 279) with delta (0, 0)
Screenshot: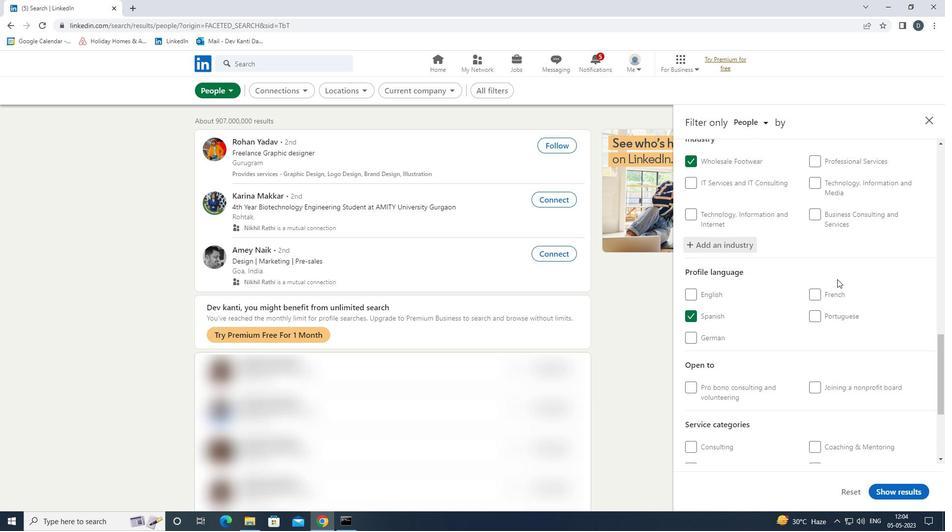 
Action: Mouse moved to (856, 365)
Screenshot: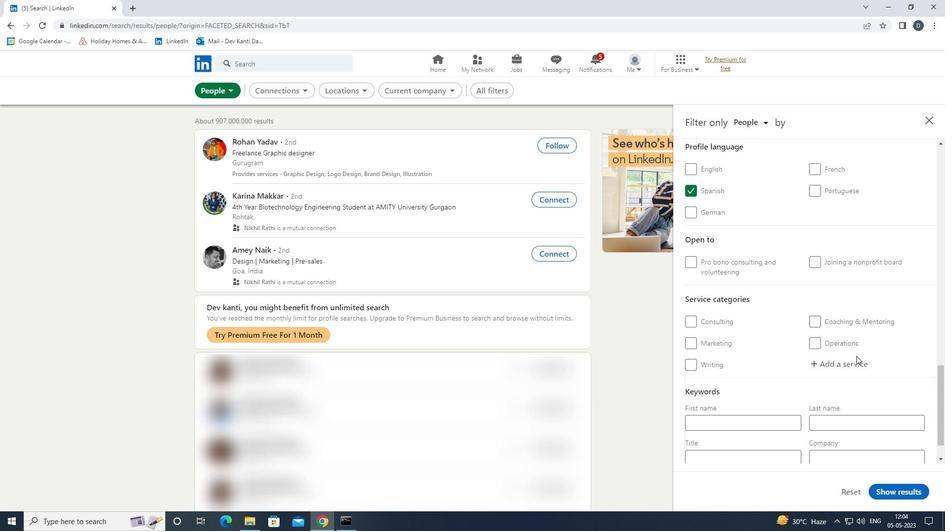 
Action: Mouse pressed left at (856, 365)
Screenshot: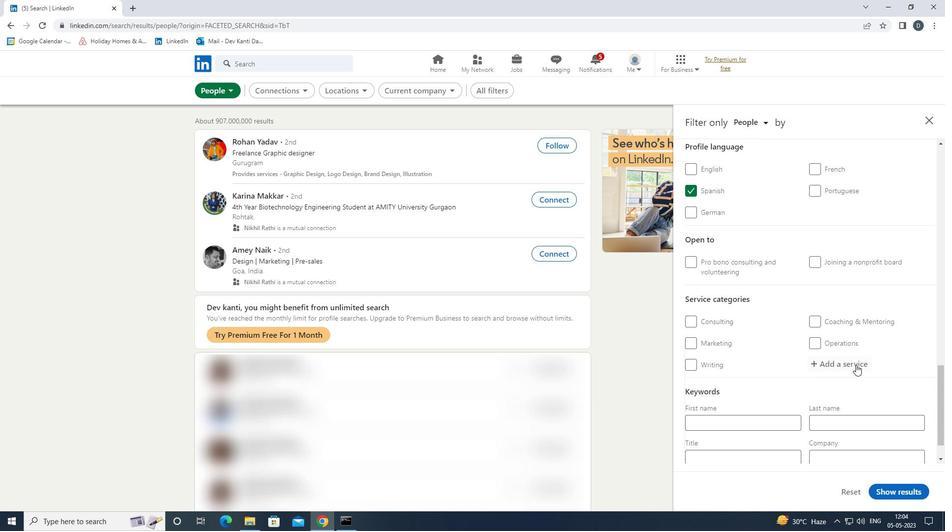 
Action: Key pressed <Key.shift><Key.shift><Key.shift><Key.shift><Key.shift><Key.shift><Key.shift><Key.shift><Key.shift><Key.shift>TRANSLATION<Key.down><Key.enter>
Screenshot: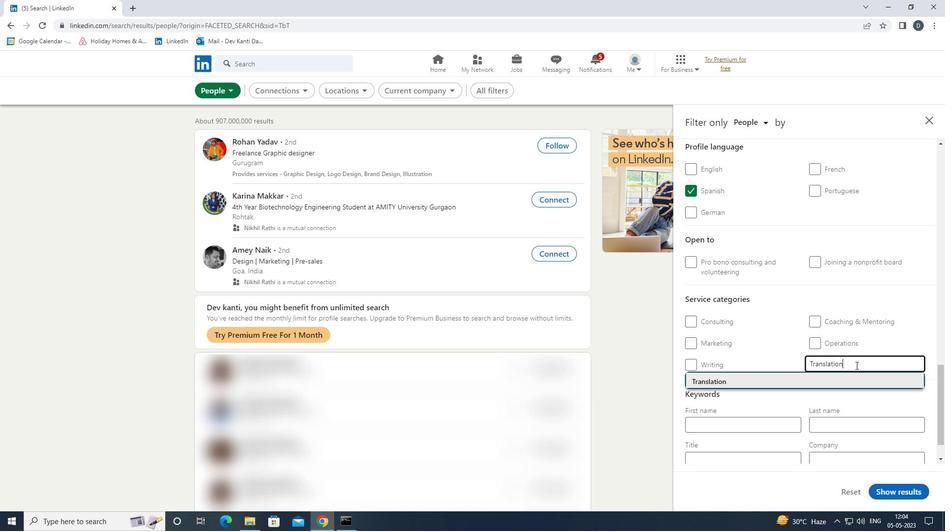 
Action: Mouse moved to (856, 365)
Screenshot: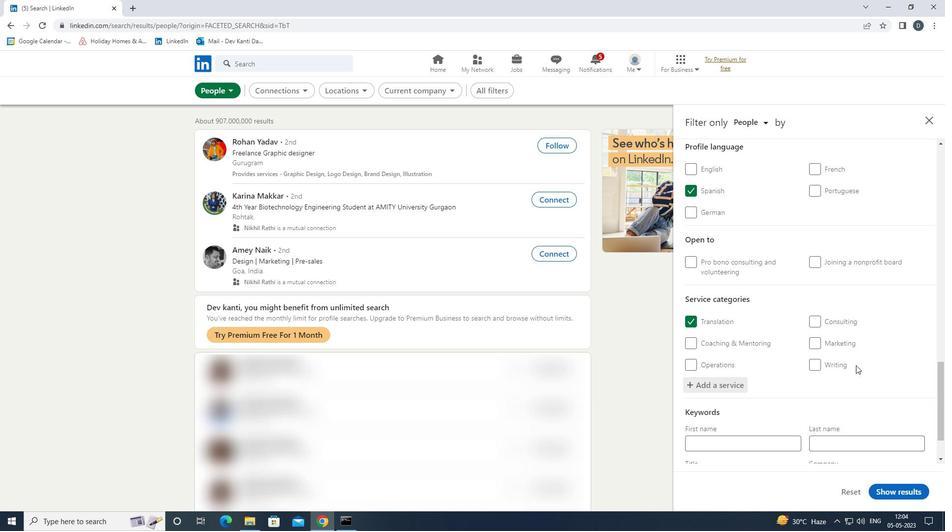 
Action: Mouse scrolled (856, 364) with delta (0, 0)
Screenshot: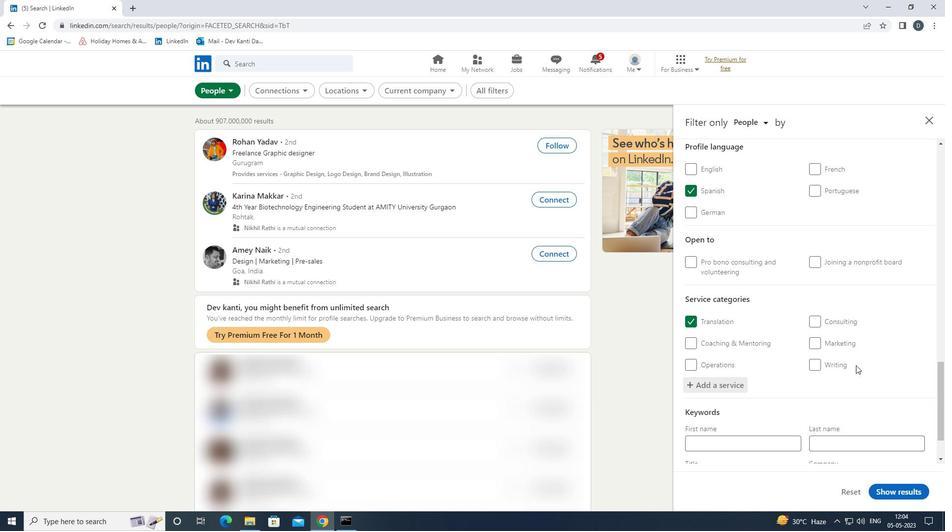 
Action: Mouse scrolled (856, 364) with delta (0, 0)
Screenshot: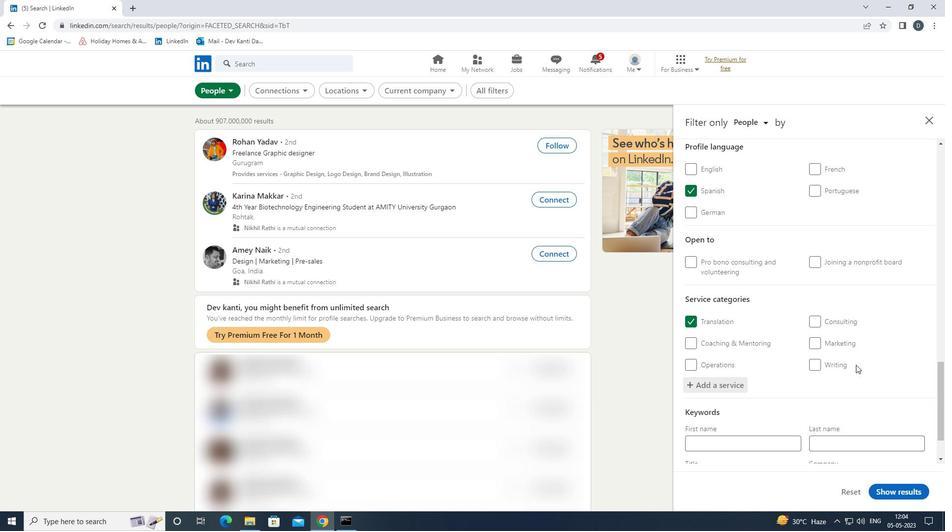 
Action: Mouse moved to (851, 370)
Screenshot: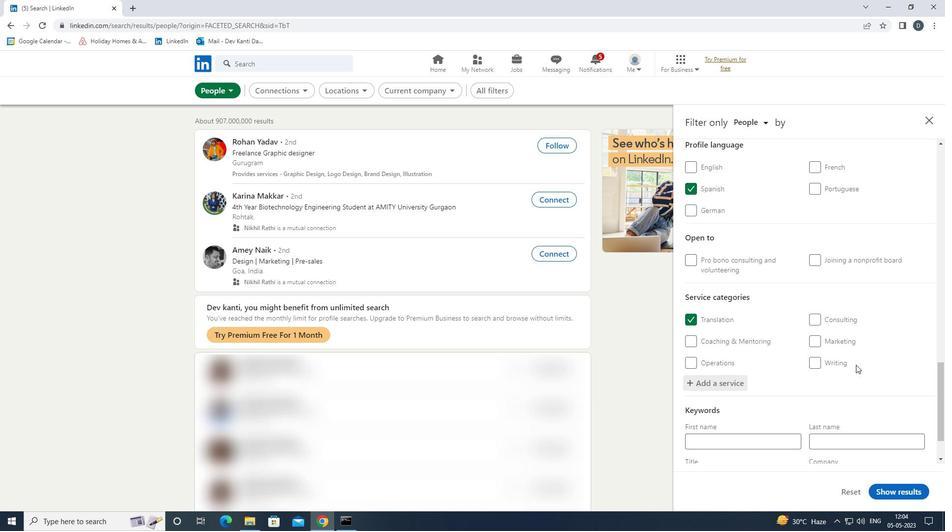 
Action: Mouse scrolled (851, 369) with delta (0, 0)
Screenshot: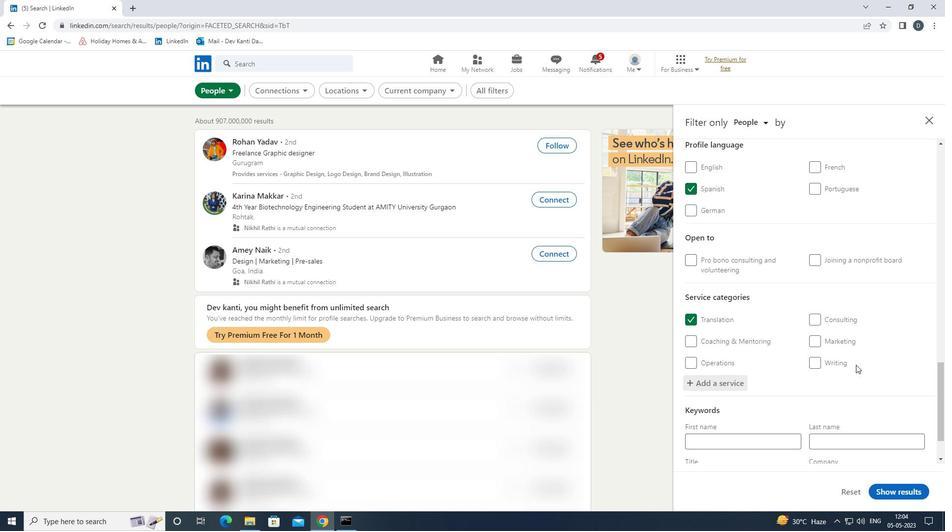 
Action: Mouse moved to (772, 413)
Screenshot: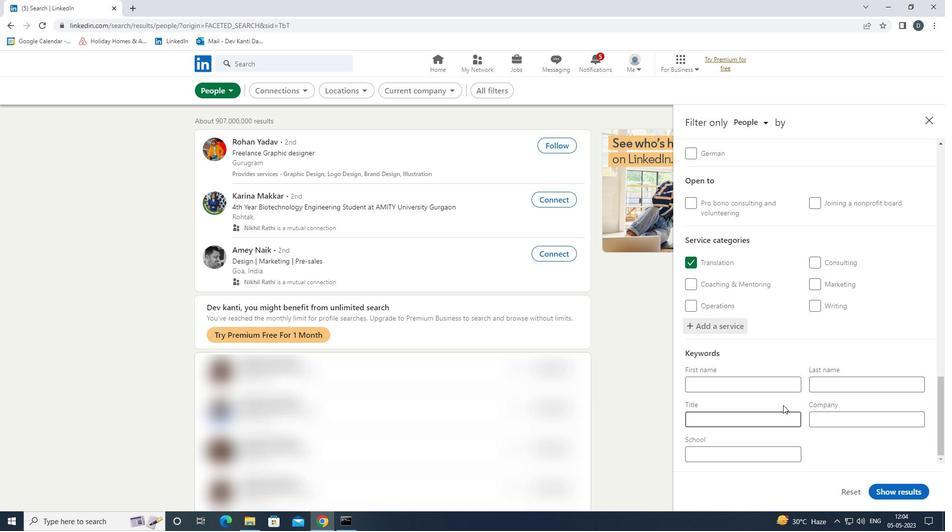 
Action: Mouse pressed left at (772, 413)
Screenshot: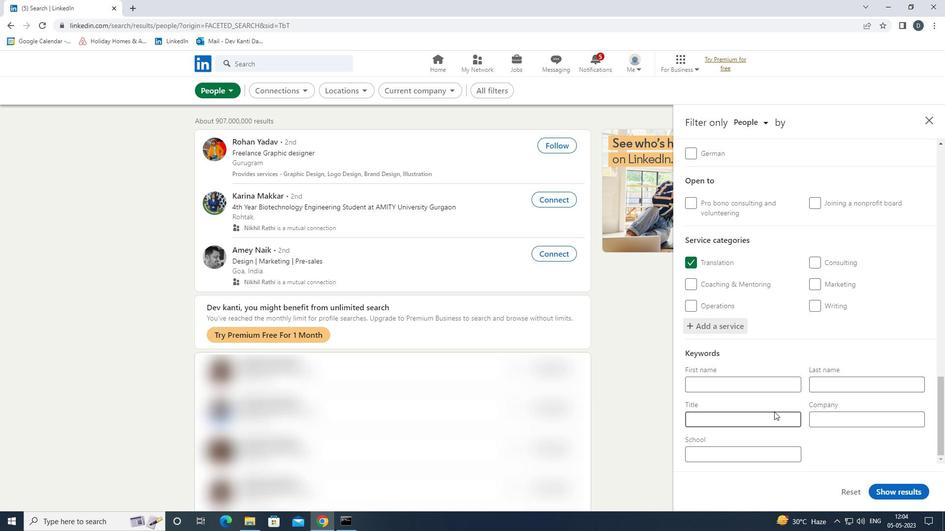 
Action: Mouse moved to (777, 413)
Screenshot: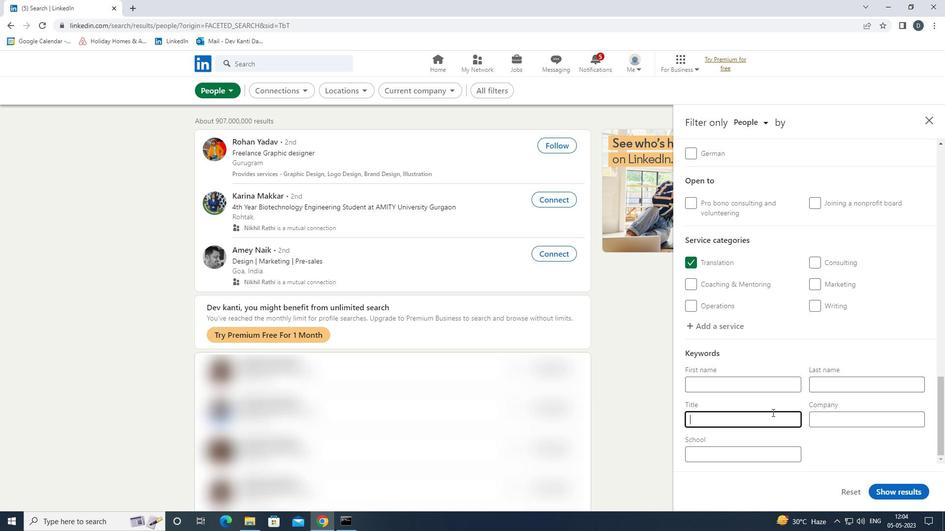 
Action: Key pressed <Key.shift><Key.shift><Key.shift><Key.shift><Key.shift><Key.shift><Key.shift><Key.shift><Key.shift><Key.shift><Key.shift><Key.shift>TECHNICAL<Key.space><Key.shift>SPECIALIST
Screenshot: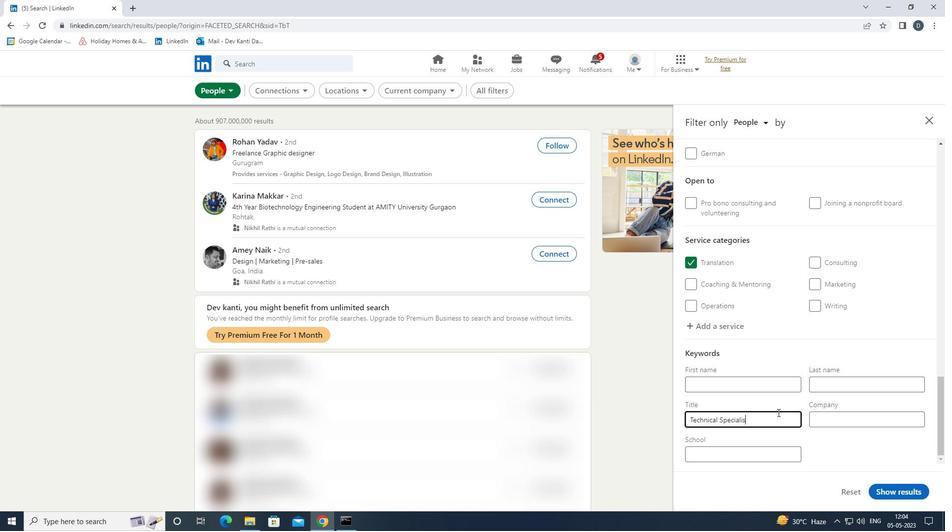 
Action: Mouse moved to (915, 489)
Screenshot: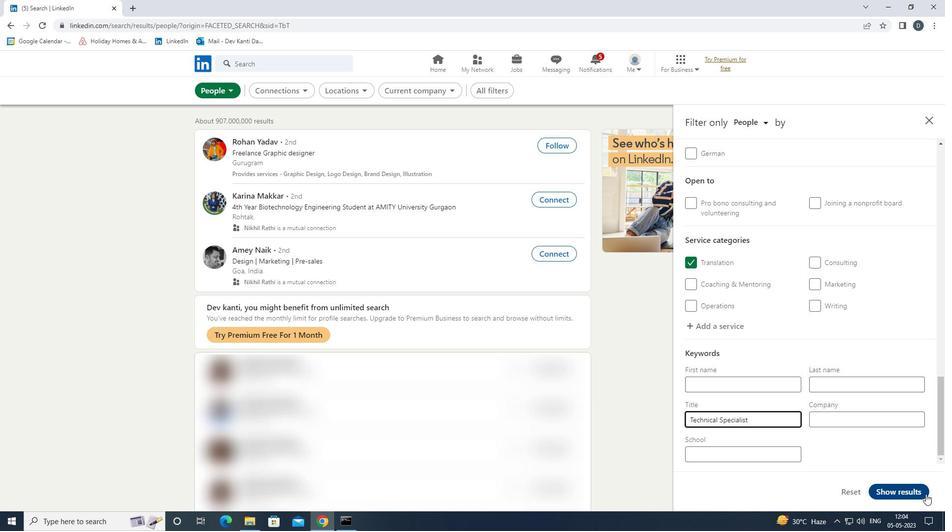 
Action: Mouse pressed left at (915, 489)
Screenshot: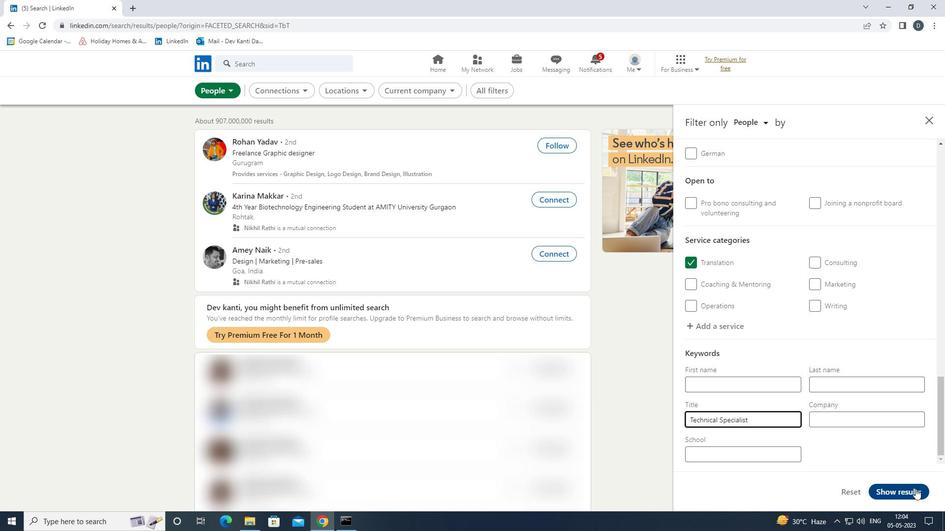 
Action: Mouse moved to (799, 357)
Screenshot: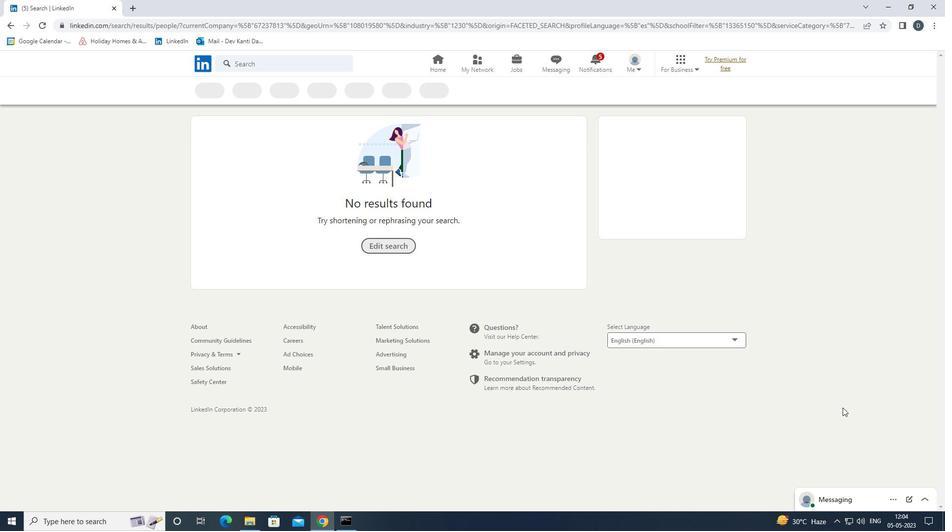 
